Task: Create a due date automation trigger when advanced on, 2 days after a card is due add fields without custom field "Resume" set to a number lower or equal to 1 and lower or equal to 10 at 11:00 AM.
Action: Mouse moved to (876, 264)
Screenshot: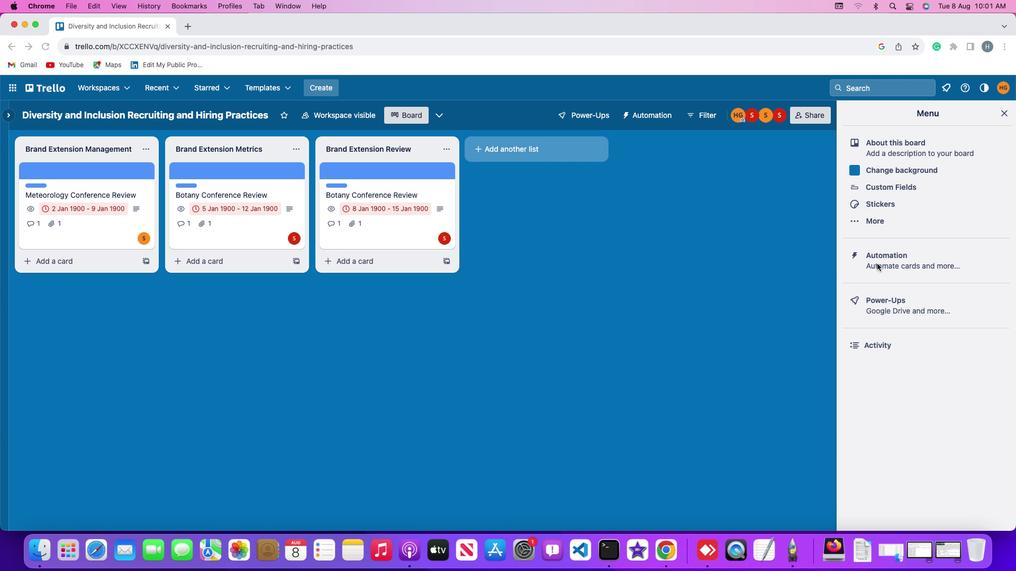 
Action: Mouse pressed left at (876, 264)
Screenshot: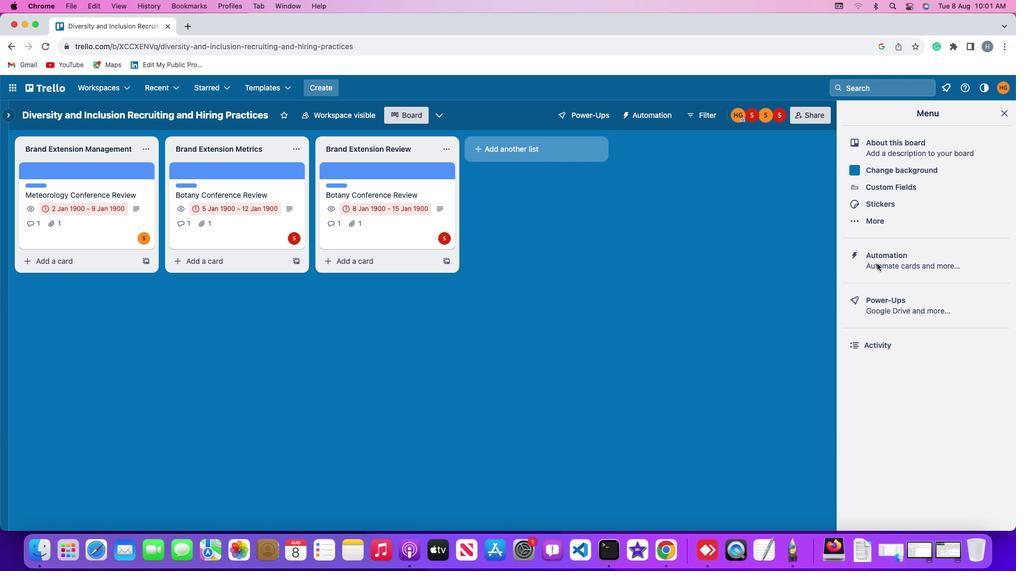 
Action: Mouse pressed left at (876, 264)
Screenshot: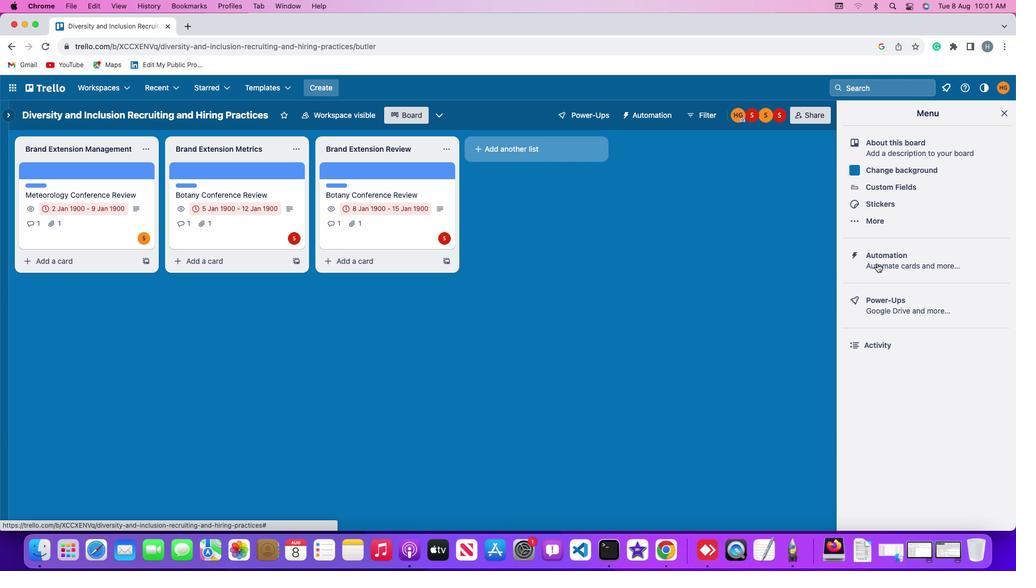 
Action: Mouse moved to (68, 250)
Screenshot: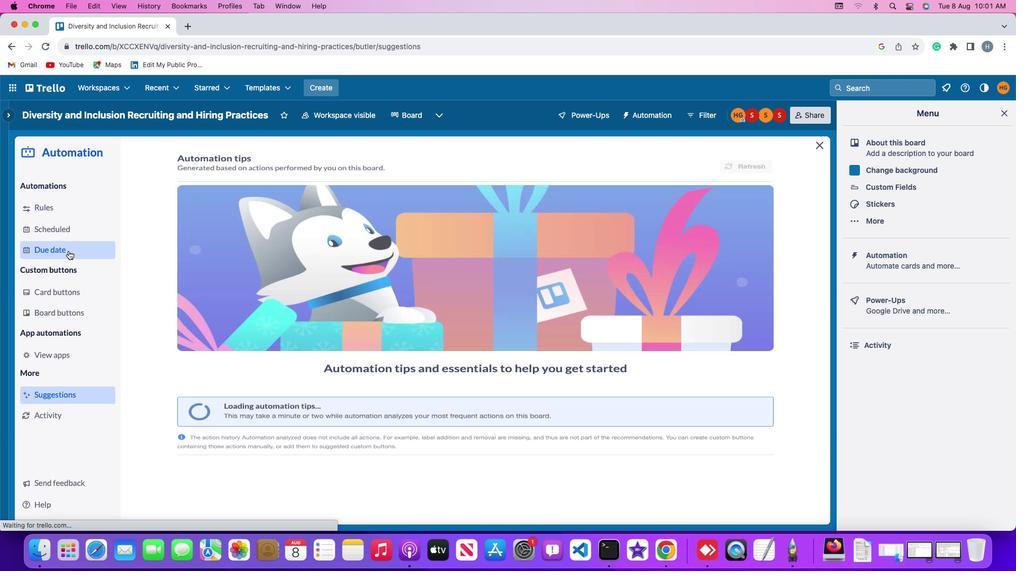 
Action: Mouse pressed left at (68, 250)
Screenshot: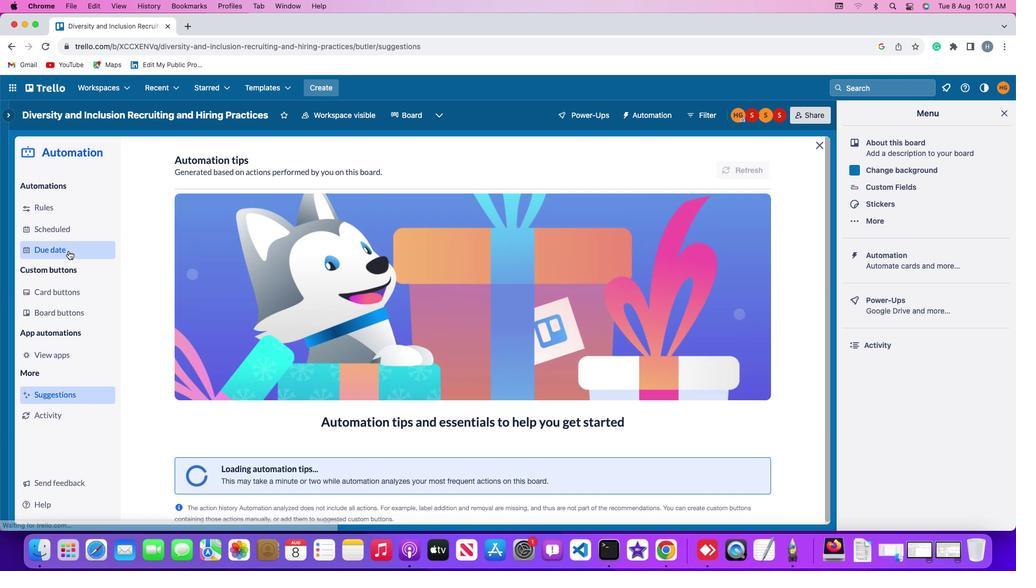 
Action: Mouse moved to (713, 159)
Screenshot: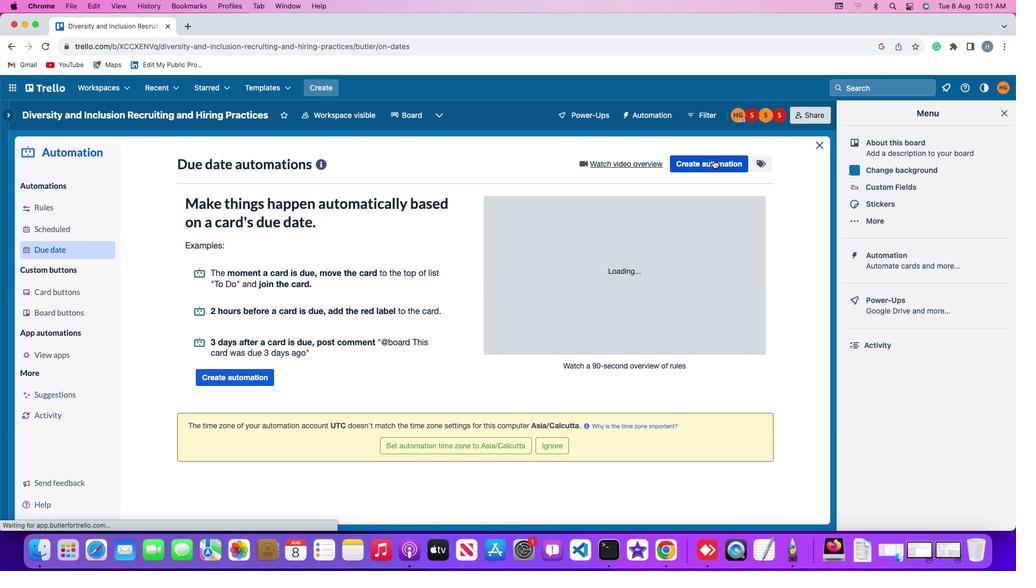 
Action: Mouse pressed left at (713, 159)
Screenshot: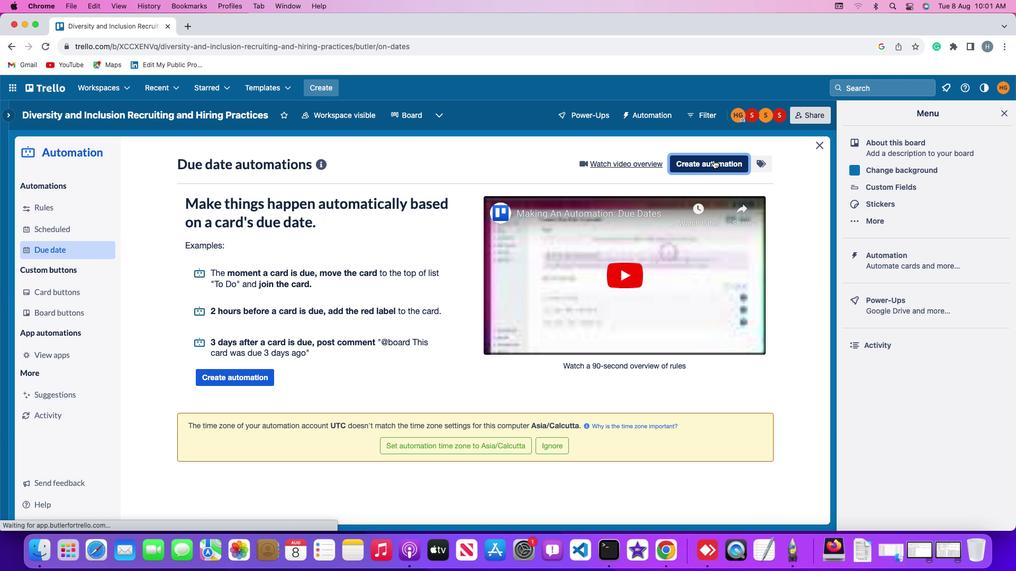 
Action: Mouse moved to (362, 263)
Screenshot: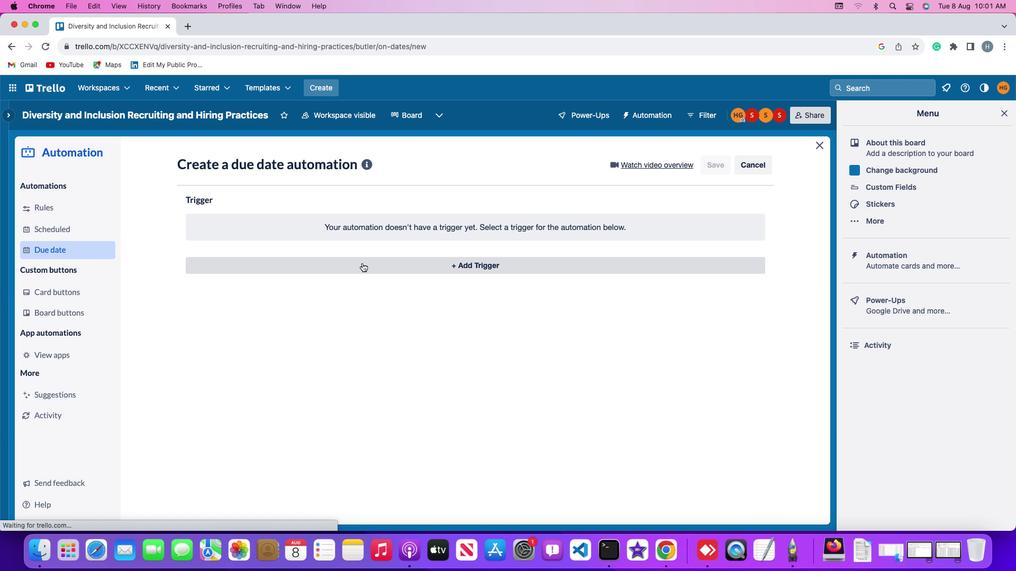 
Action: Mouse pressed left at (362, 263)
Screenshot: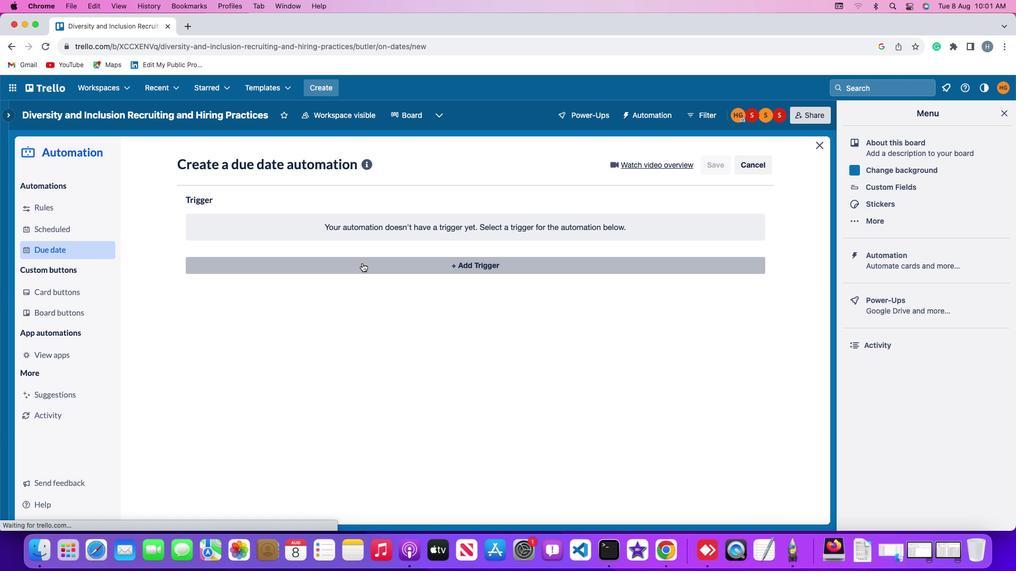 
Action: Mouse moved to (209, 423)
Screenshot: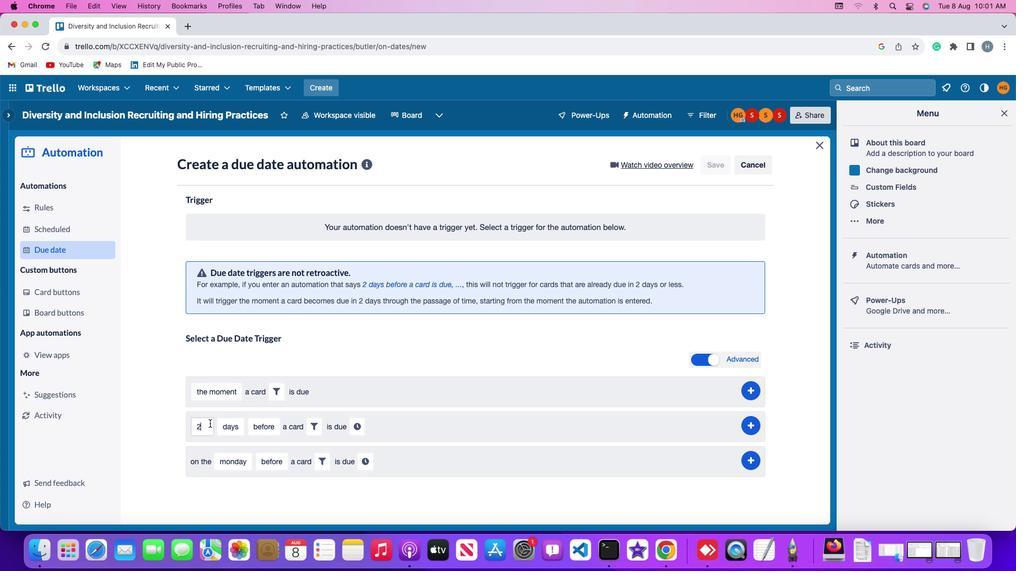 
Action: Mouse pressed left at (209, 423)
Screenshot: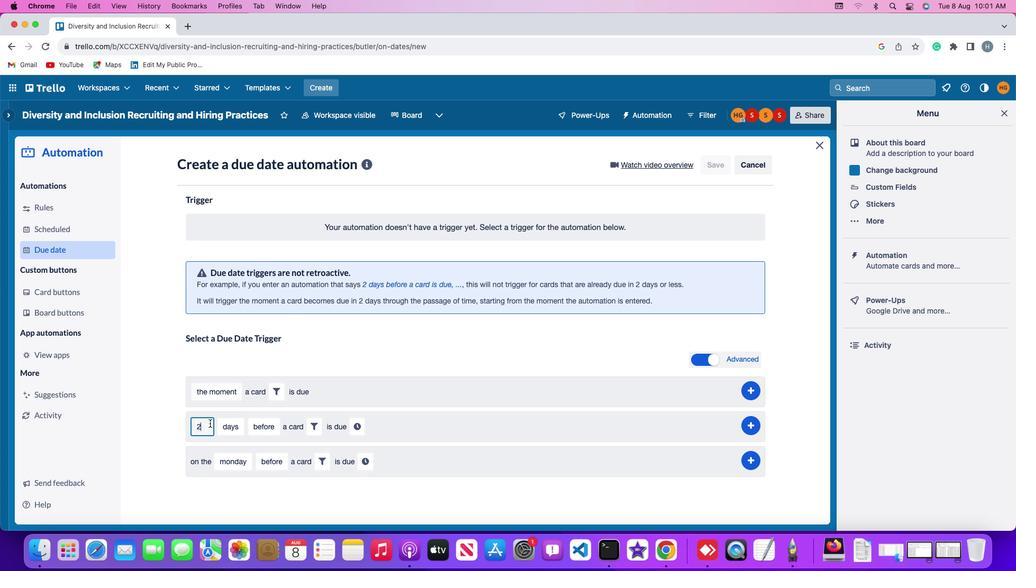 
Action: Key pressed Key.backspace'2'
Screenshot: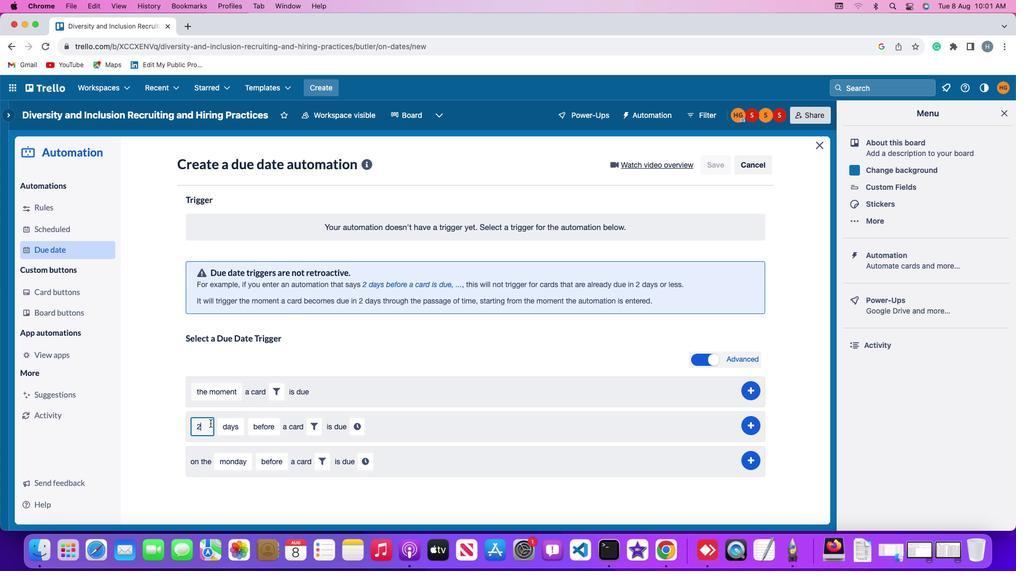 
Action: Mouse moved to (235, 424)
Screenshot: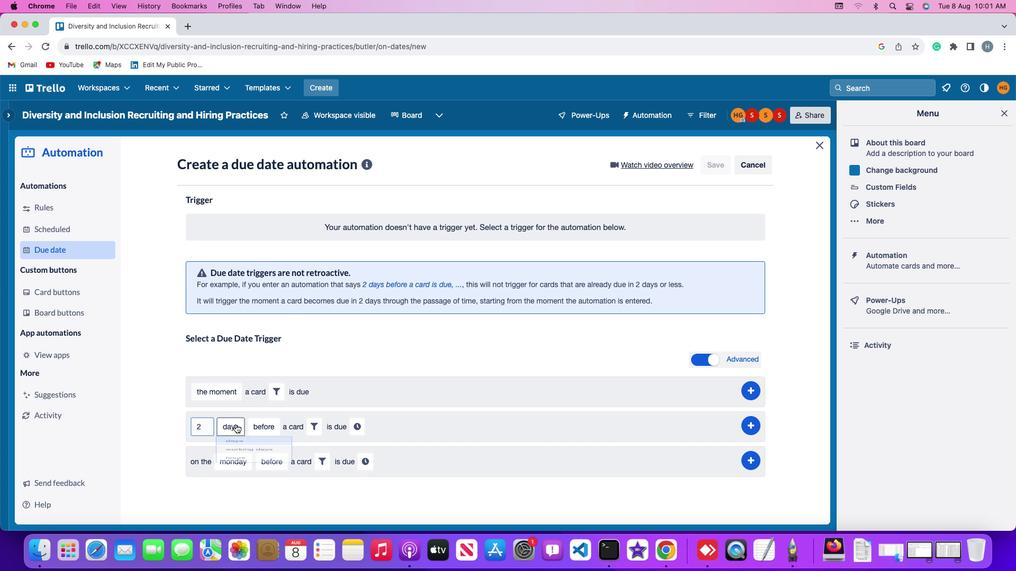 
Action: Mouse pressed left at (235, 424)
Screenshot: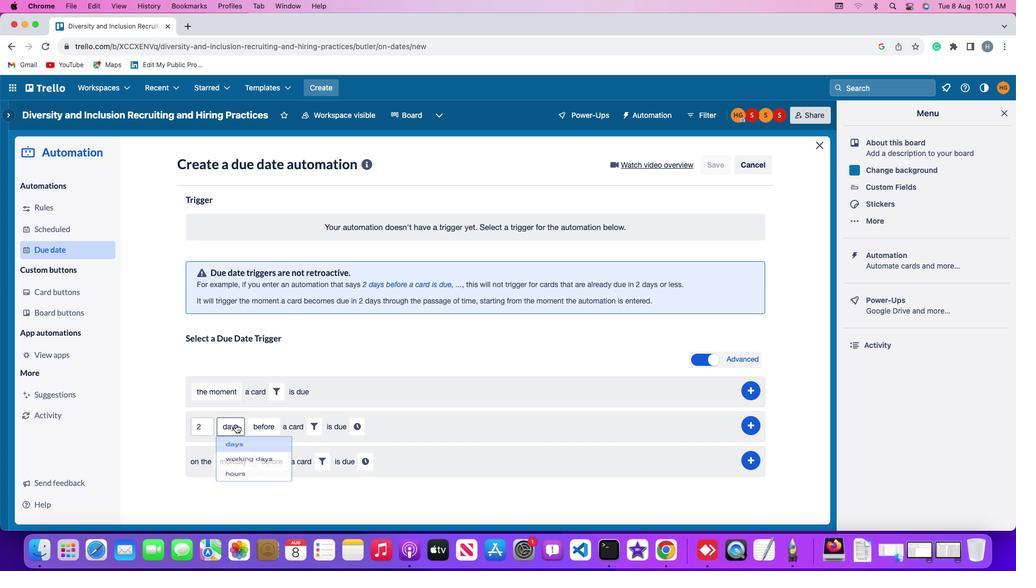 
Action: Mouse moved to (236, 447)
Screenshot: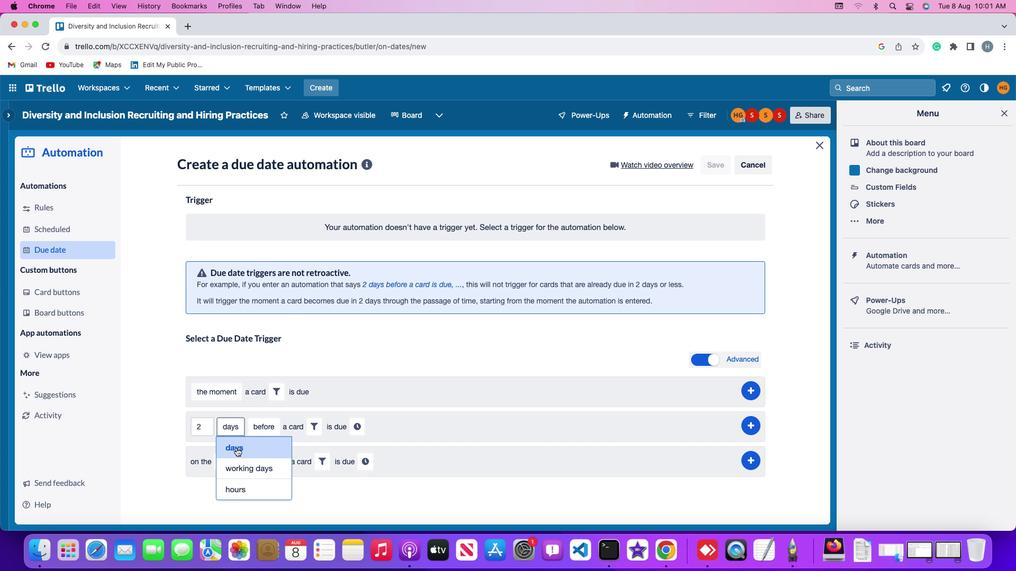 
Action: Mouse pressed left at (236, 447)
Screenshot: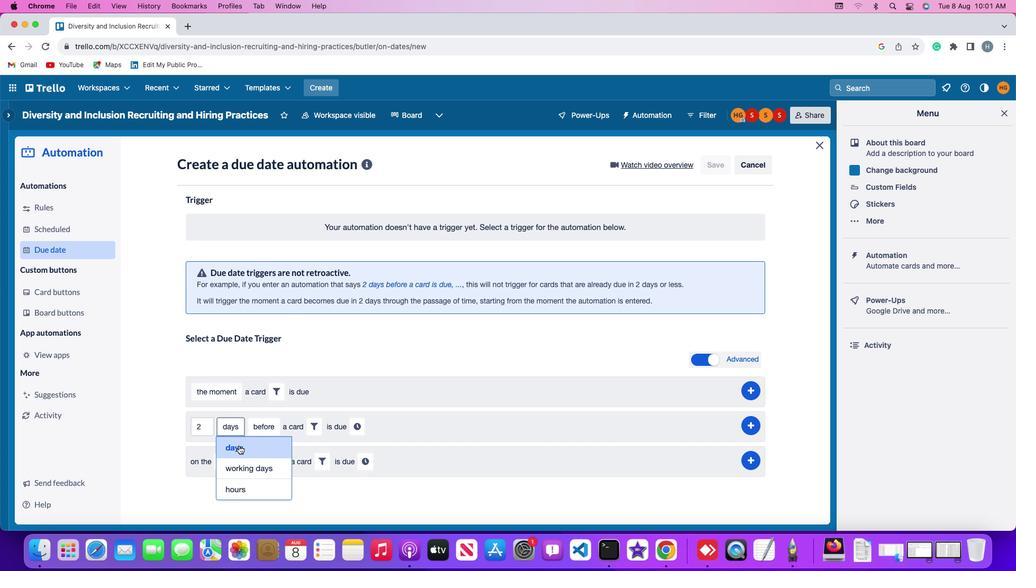
Action: Mouse moved to (261, 426)
Screenshot: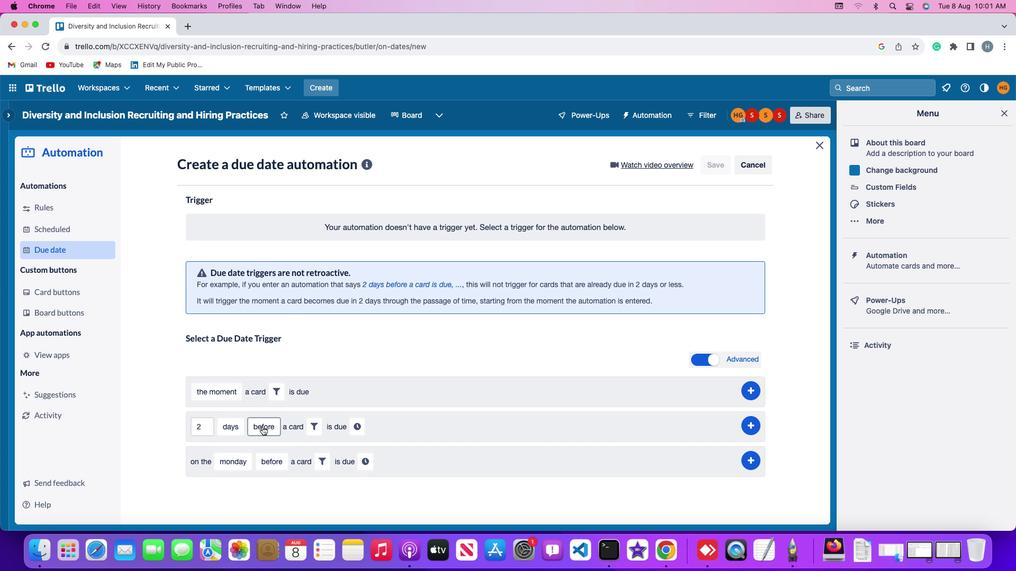 
Action: Mouse pressed left at (261, 426)
Screenshot: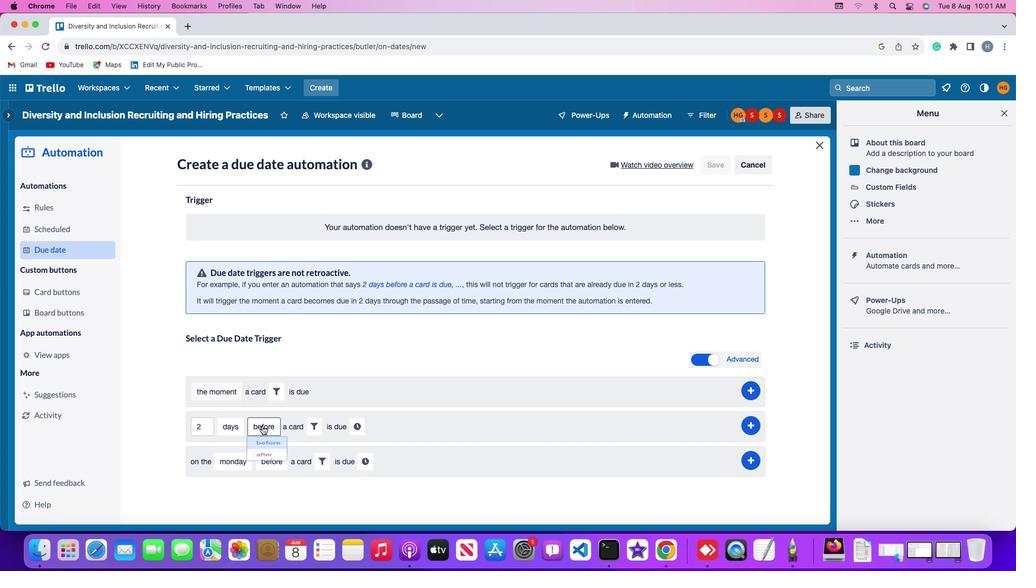 
Action: Mouse moved to (265, 468)
Screenshot: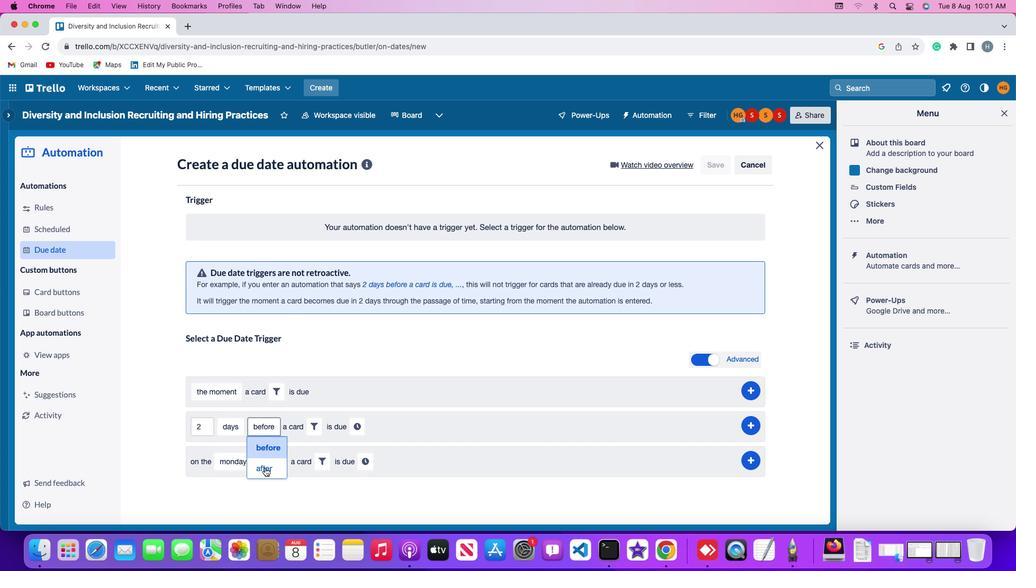 
Action: Mouse pressed left at (265, 468)
Screenshot: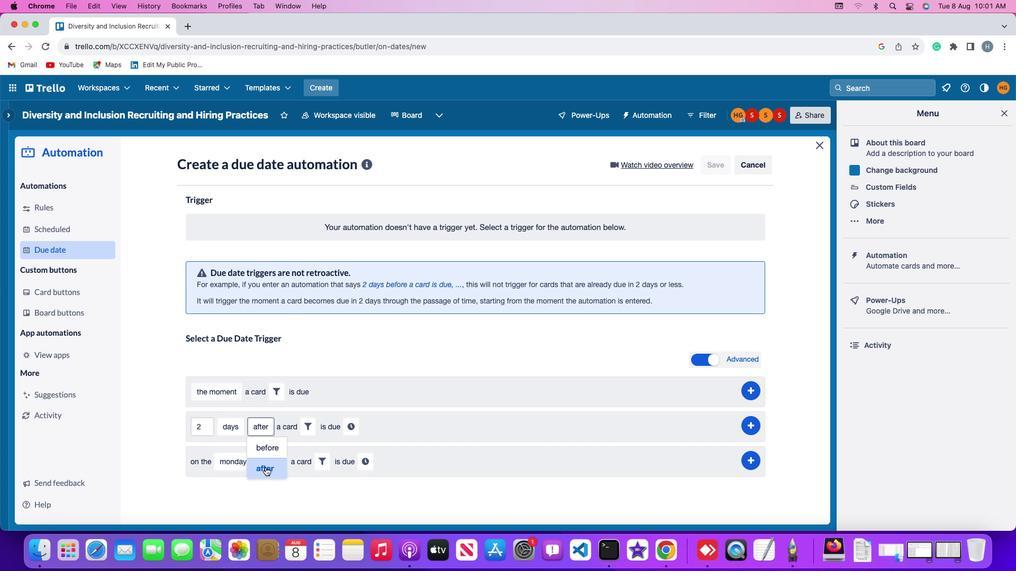
Action: Mouse moved to (306, 426)
Screenshot: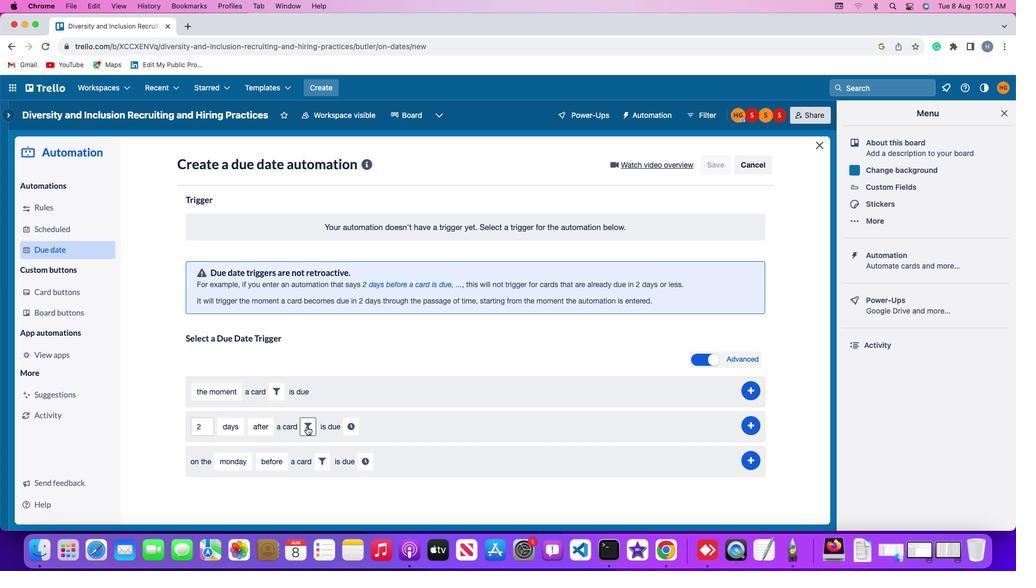 
Action: Mouse pressed left at (306, 426)
Screenshot: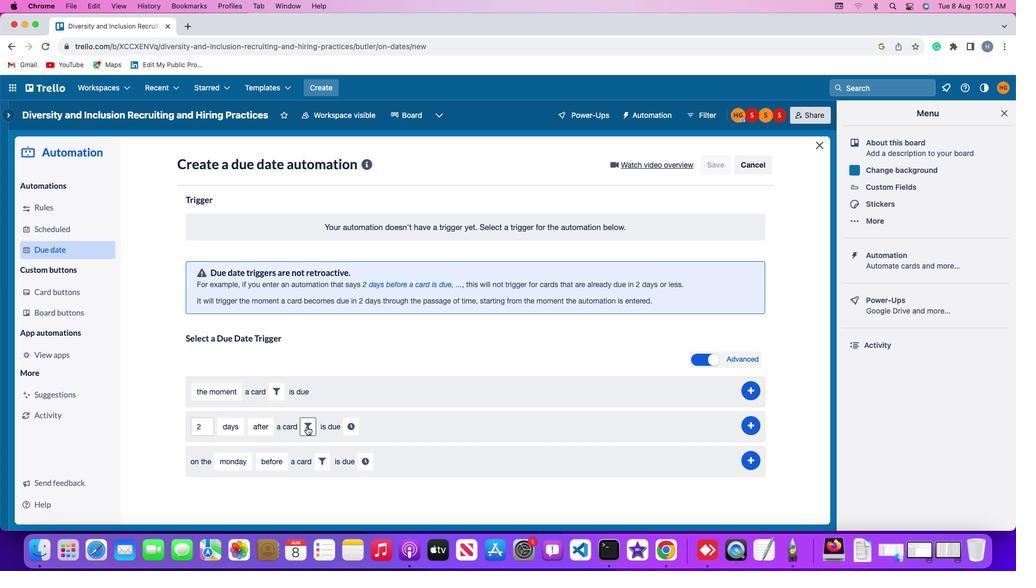 
Action: Mouse moved to (476, 456)
Screenshot: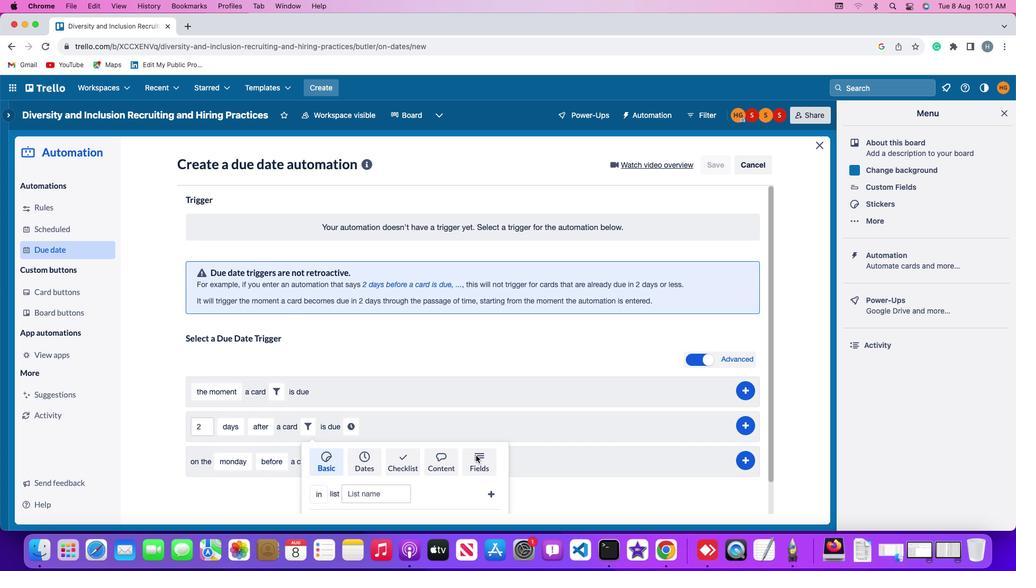 
Action: Mouse pressed left at (476, 456)
Screenshot: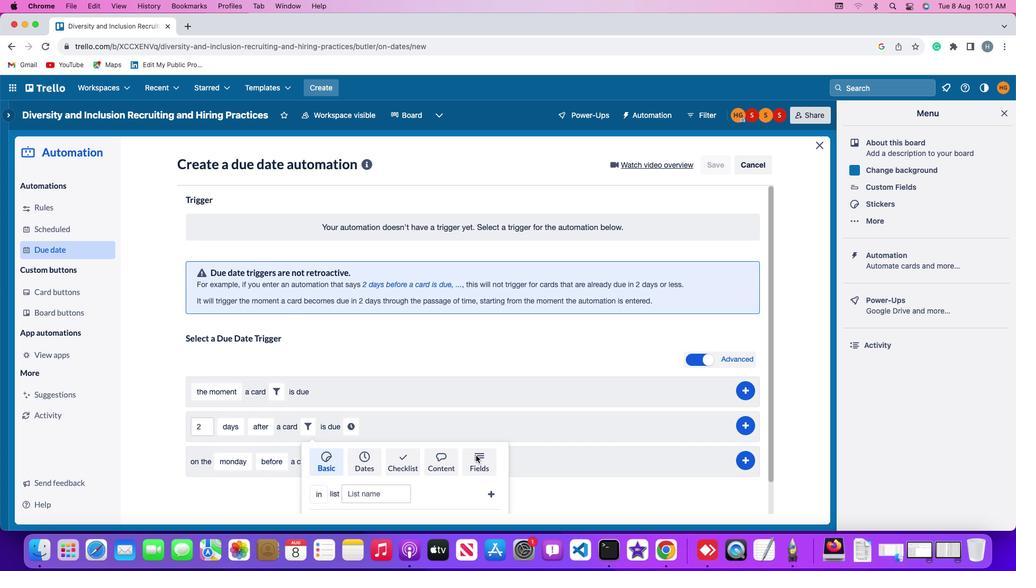 
Action: Mouse moved to (295, 485)
Screenshot: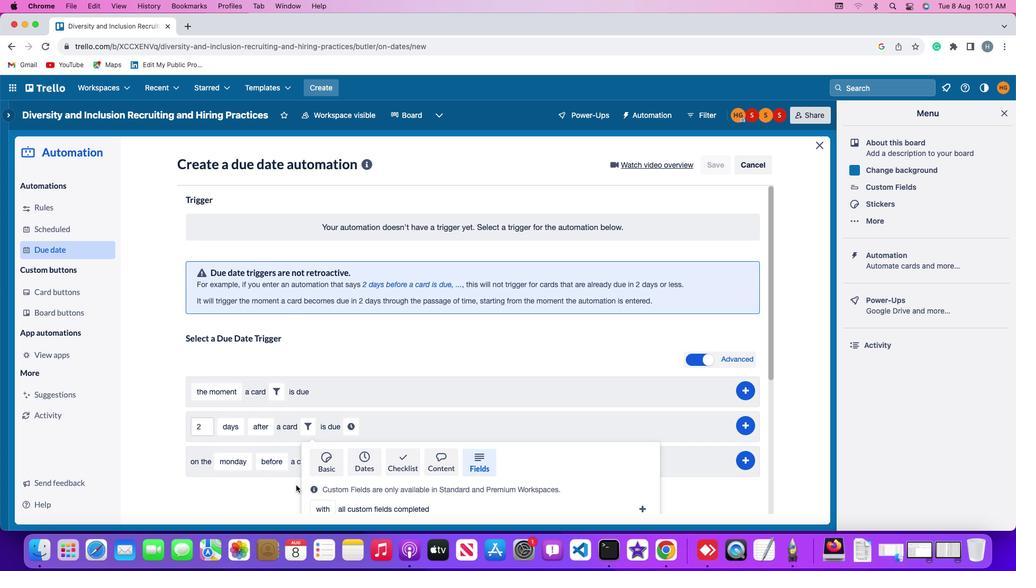 
Action: Mouse scrolled (295, 485) with delta (0, 0)
Screenshot: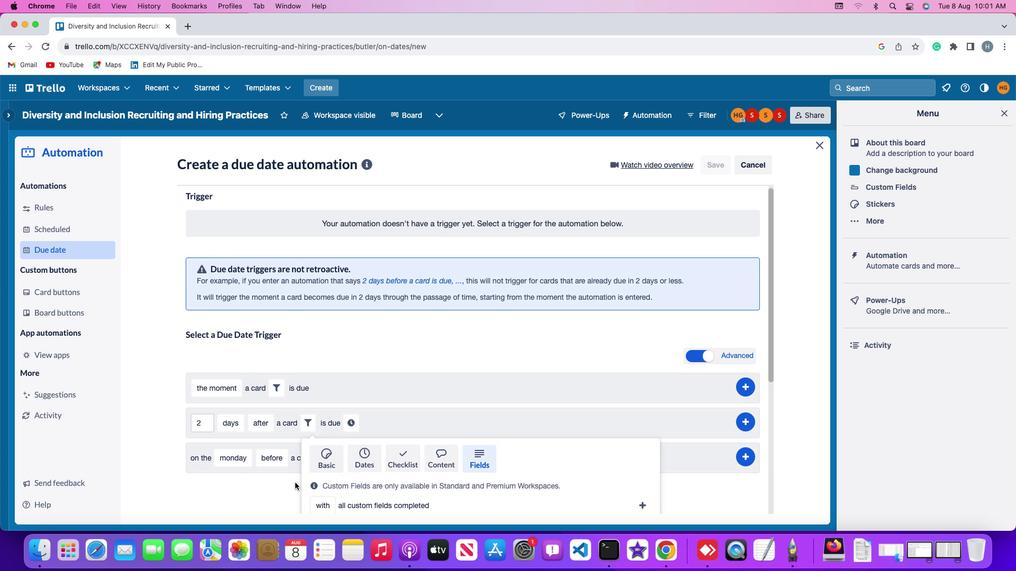 
Action: Mouse scrolled (295, 485) with delta (0, 0)
Screenshot: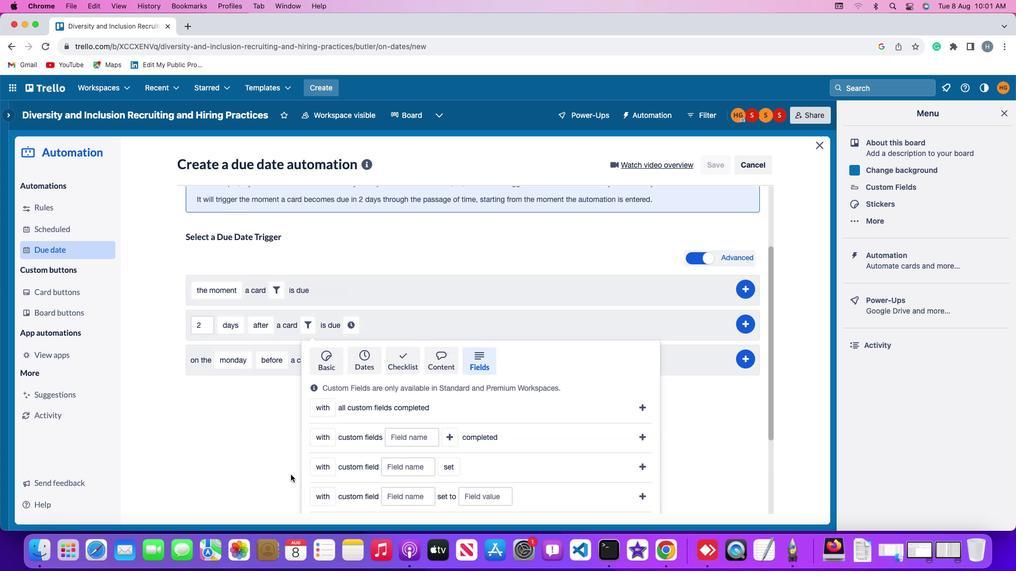 
Action: Mouse scrolled (295, 485) with delta (0, -1)
Screenshot: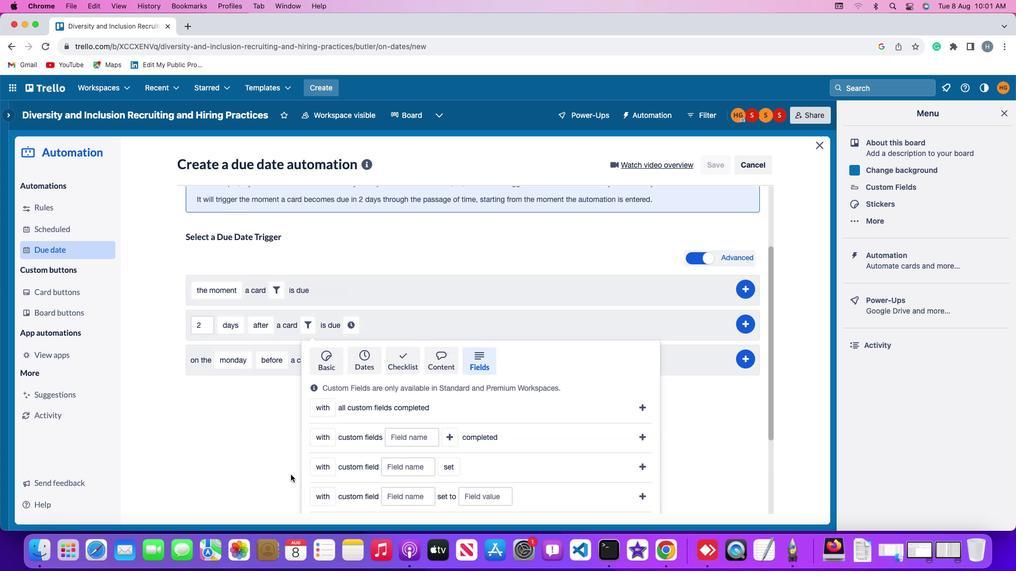 
Action: Mouse scrolled (295, 485) with delta (0, -2)
Screenshot: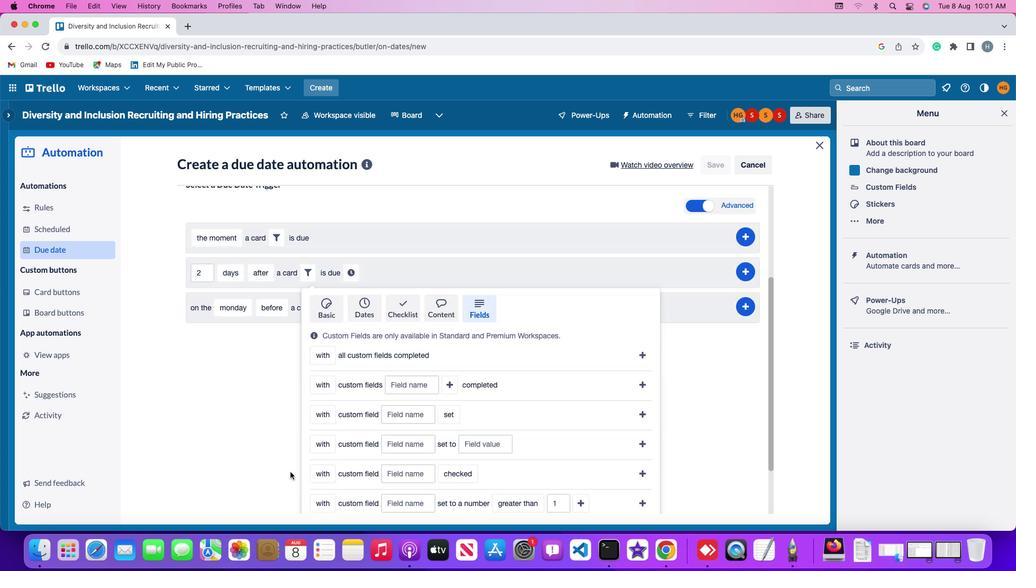 
Action: Mouse moved to (294, 482)
Screenshot: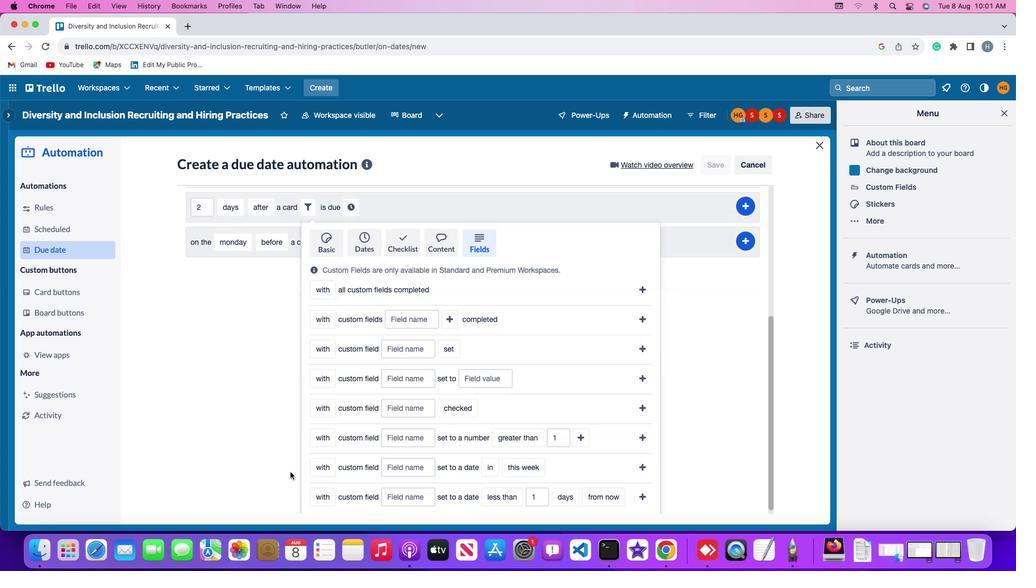 
Action: Mouse scrolled (294, 482) with delta (0, -3)
Screenshot: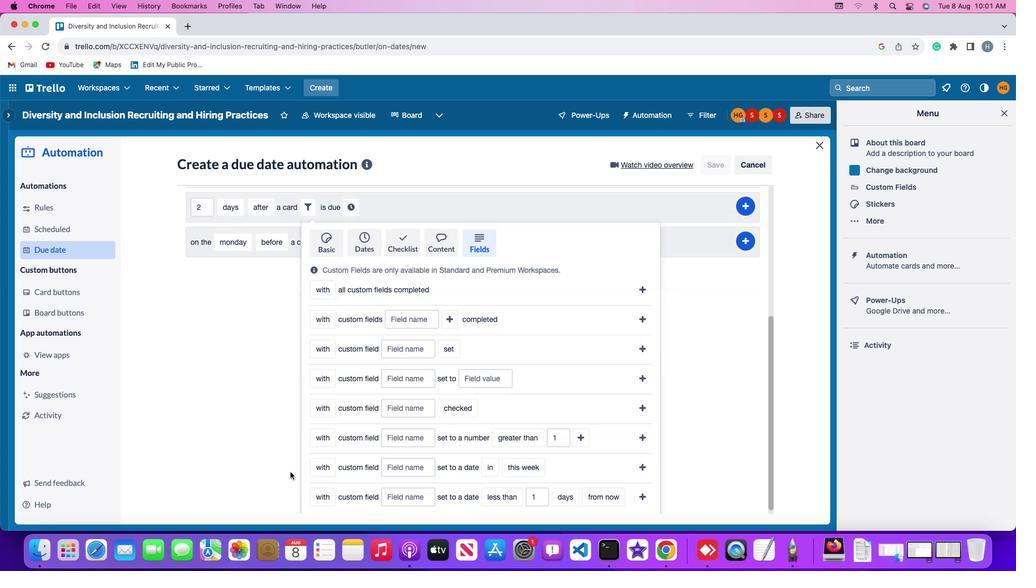 
Action: Mouse moved to (317, 436)
Screenshot: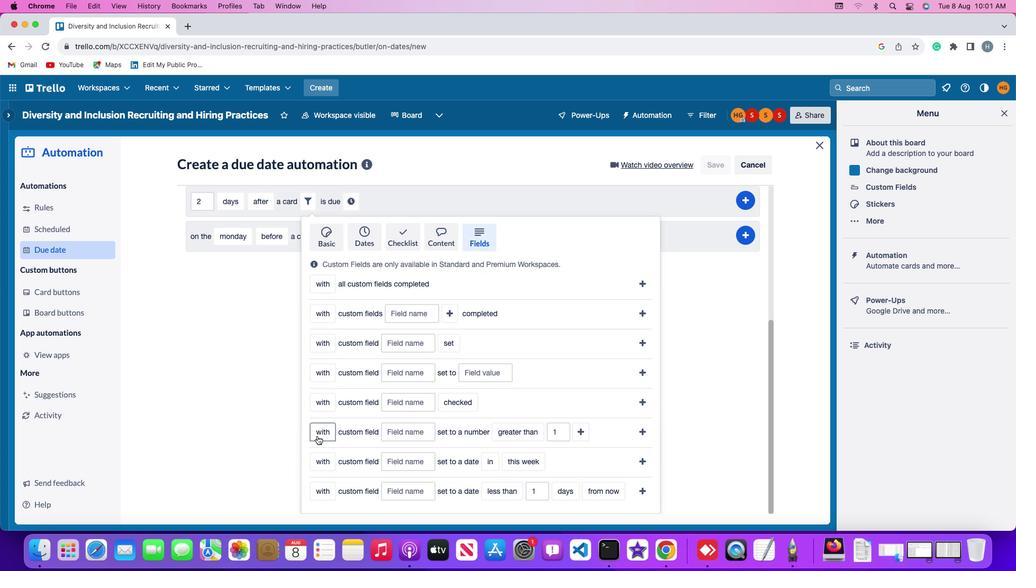 
Action: Mouse pressed left at (317, 436)
Screenshot: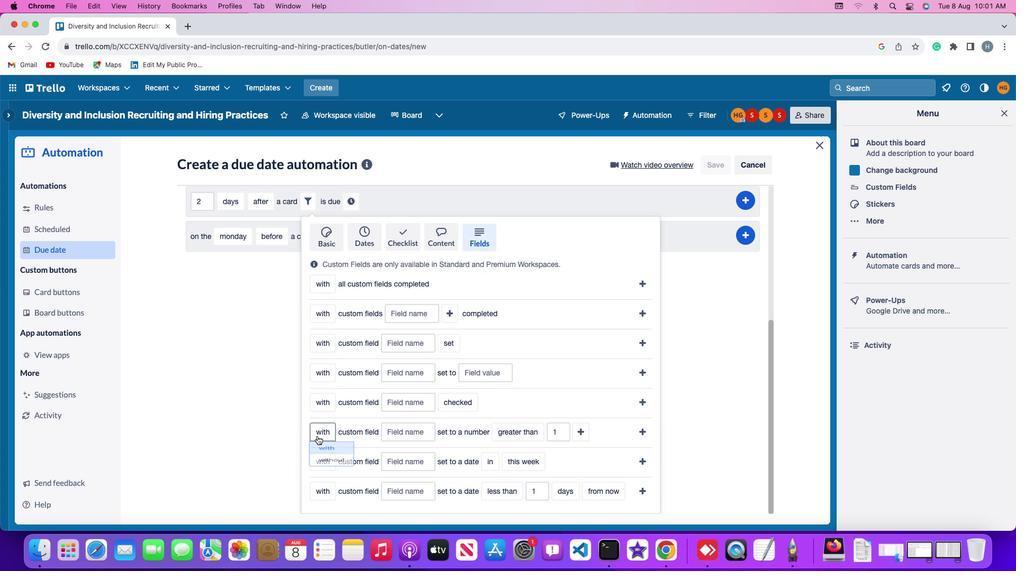 
Action: Mouse moved to (316, 474)
Screenshot: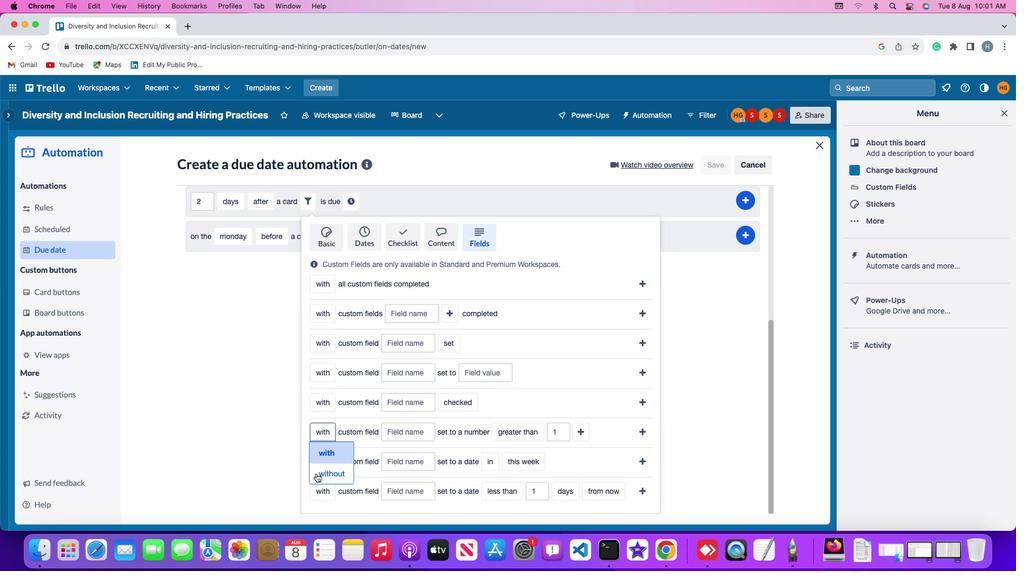 
Action: Mouse pressed left at (316, 474)
Screenshot: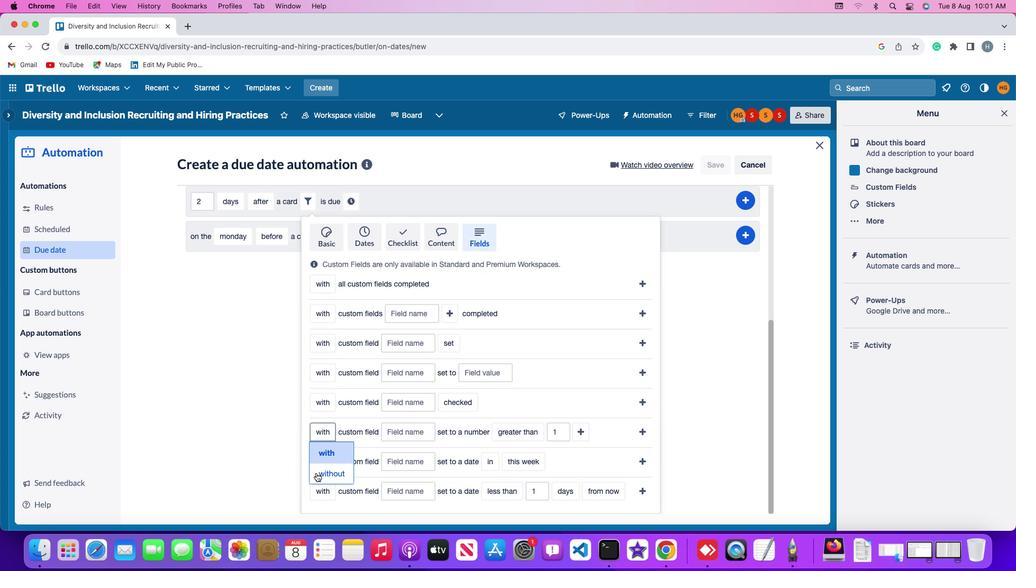 
Action: Mouse moved to (436, 431)
Screenshot: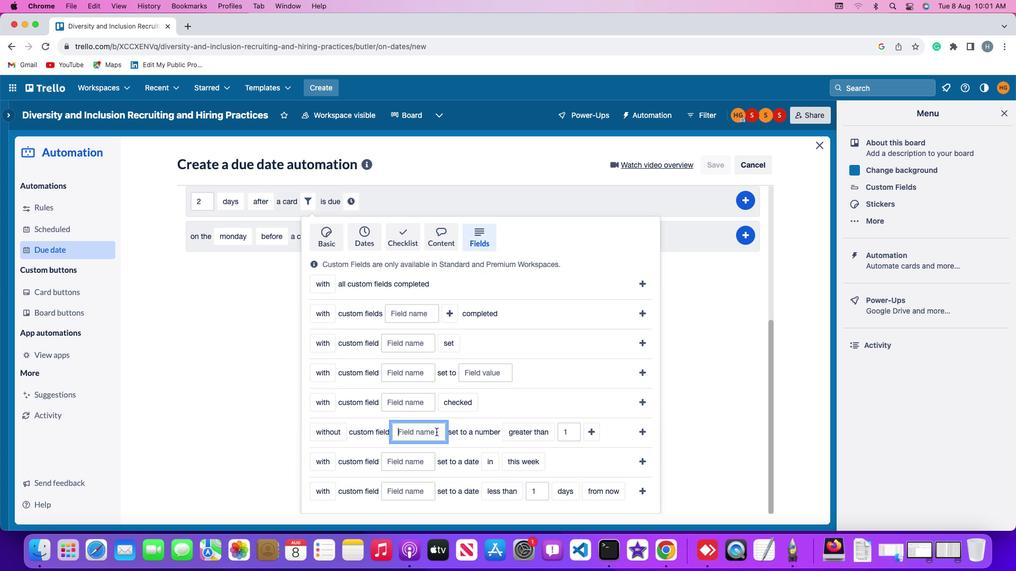 
Action: Mouse pressed left at (436, 431)
Screenshot: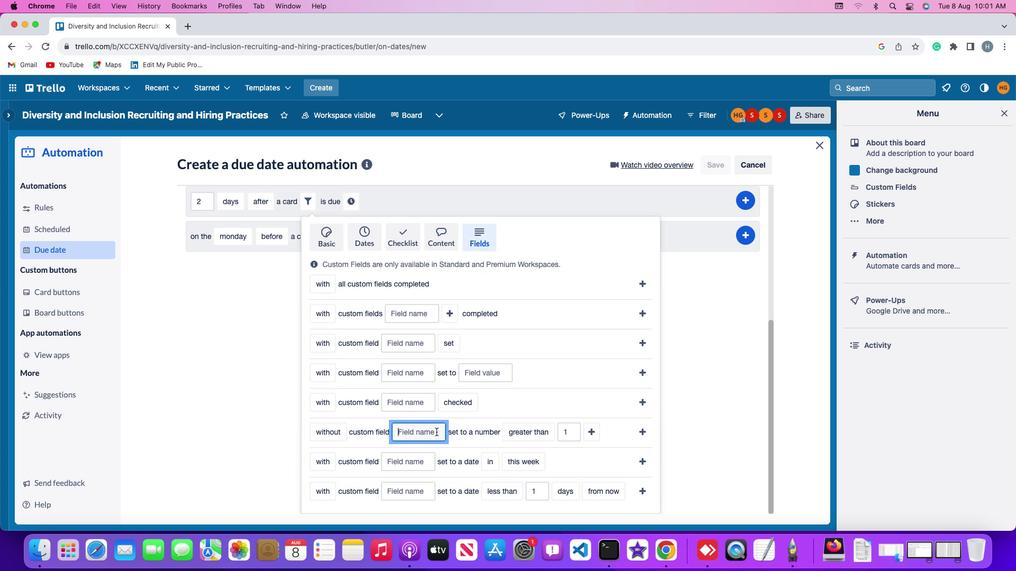 
Action: Key pressed Key.shift'R''e''s''u''m''e'
Screenshot: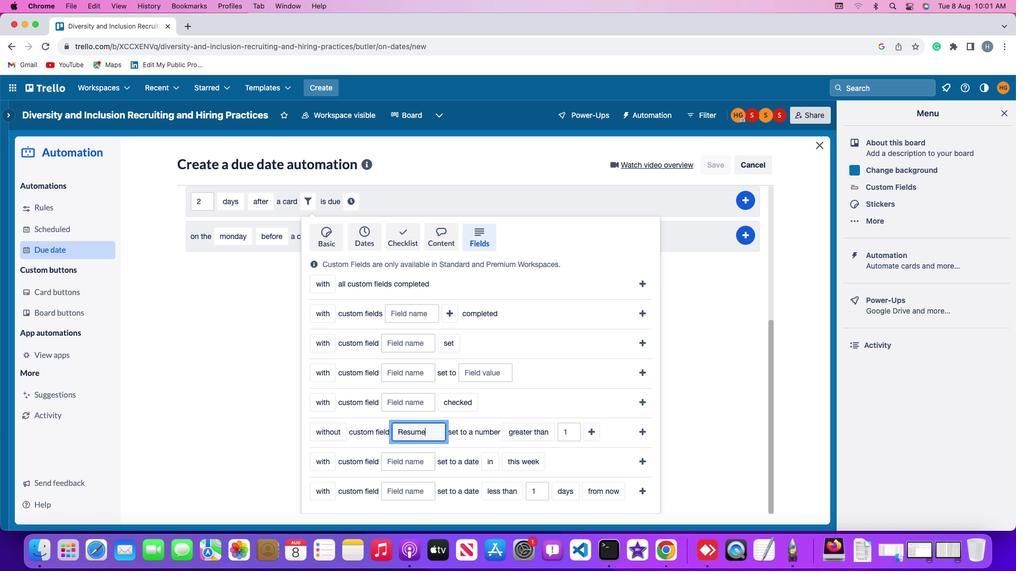 
Action: Mouse moved to (544, 434)
Screenshot: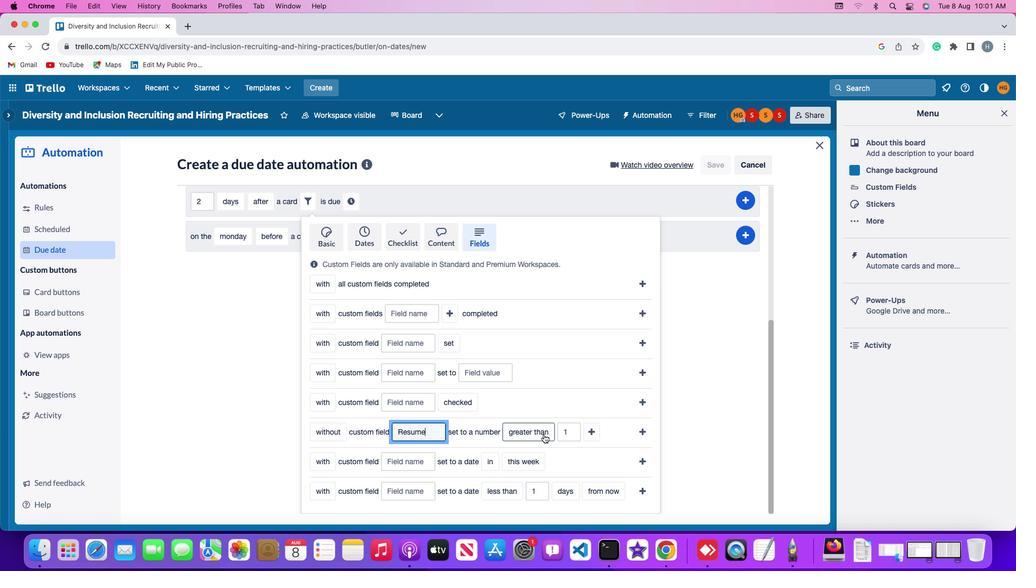 
Action: Mouse pressed left at (544, 434)
Screenshot: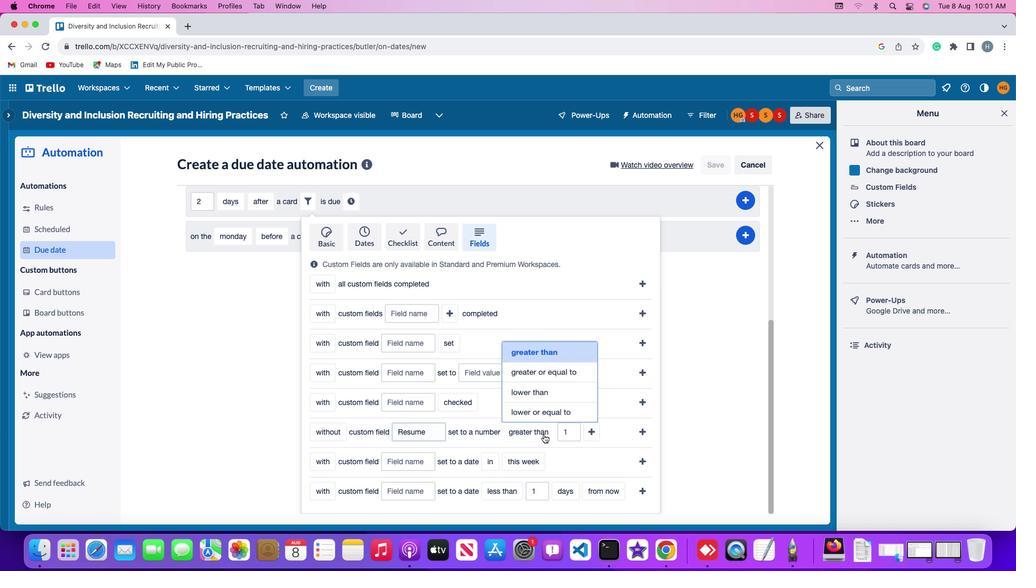 
Action: Mouse moved to (545, 410)
Screenshot: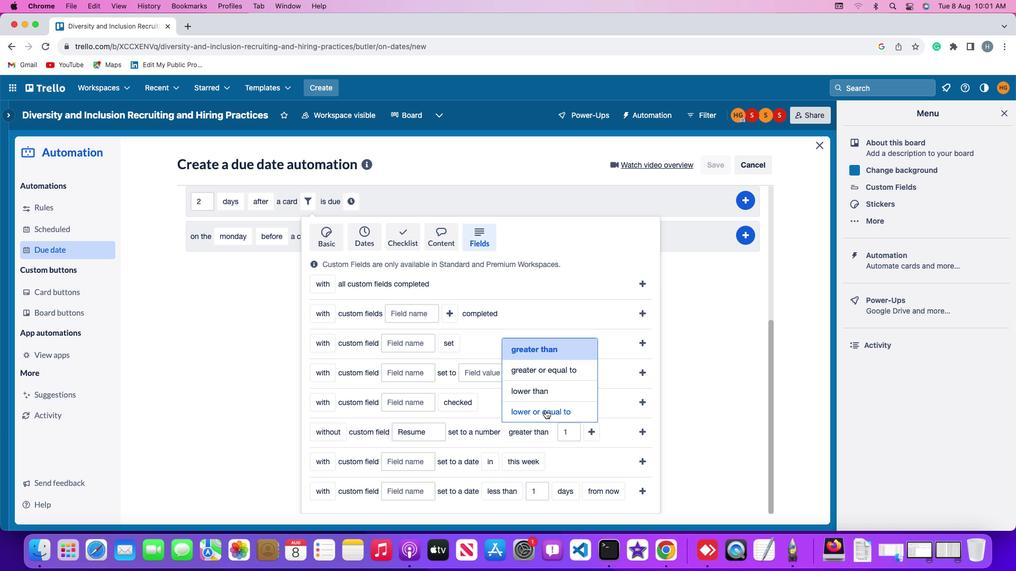
Action: Mouse pressed left at (545, 410)
Screenshot: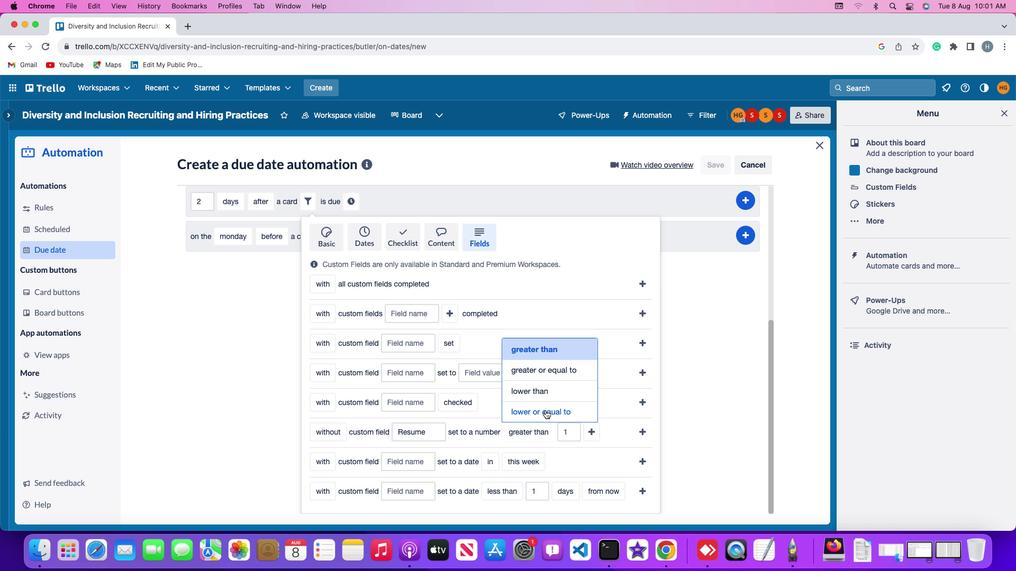 
Action: Mouse moved to (581, 431)
Screenshot: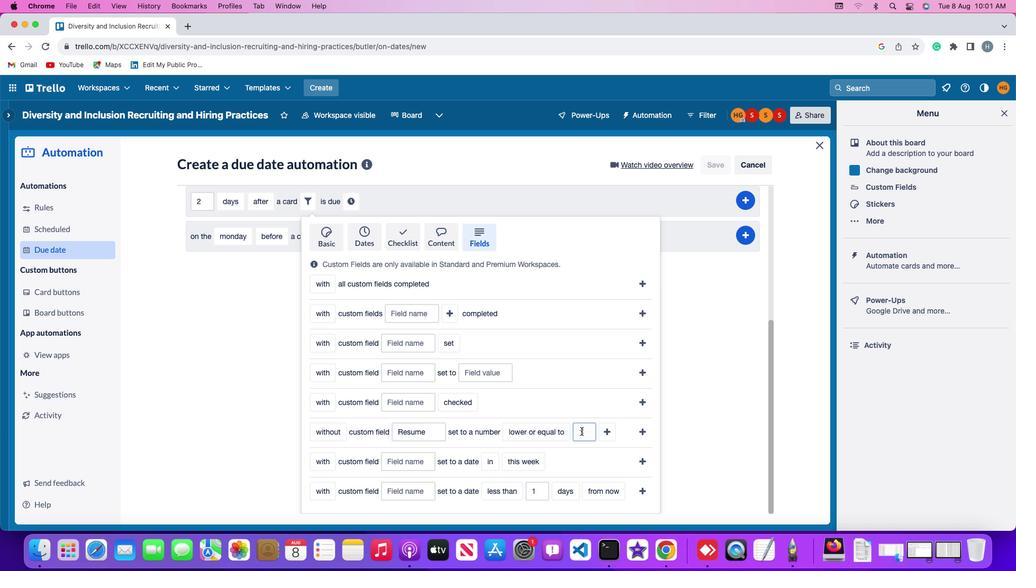 
Action: Mouse pressed left at (581, 431)
Screenshot: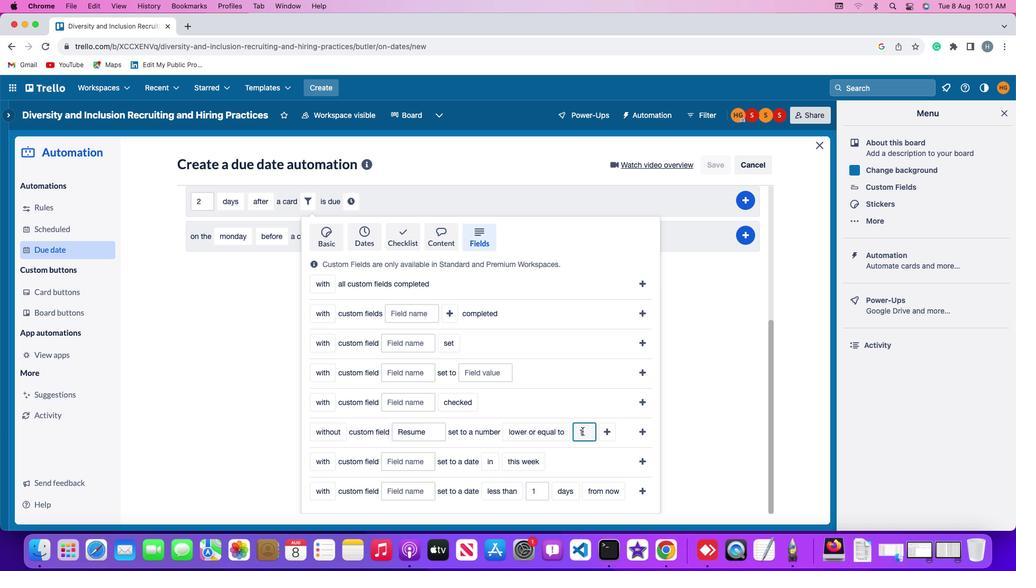 
Action: Mouse moved to (586, 431)
Screenshot: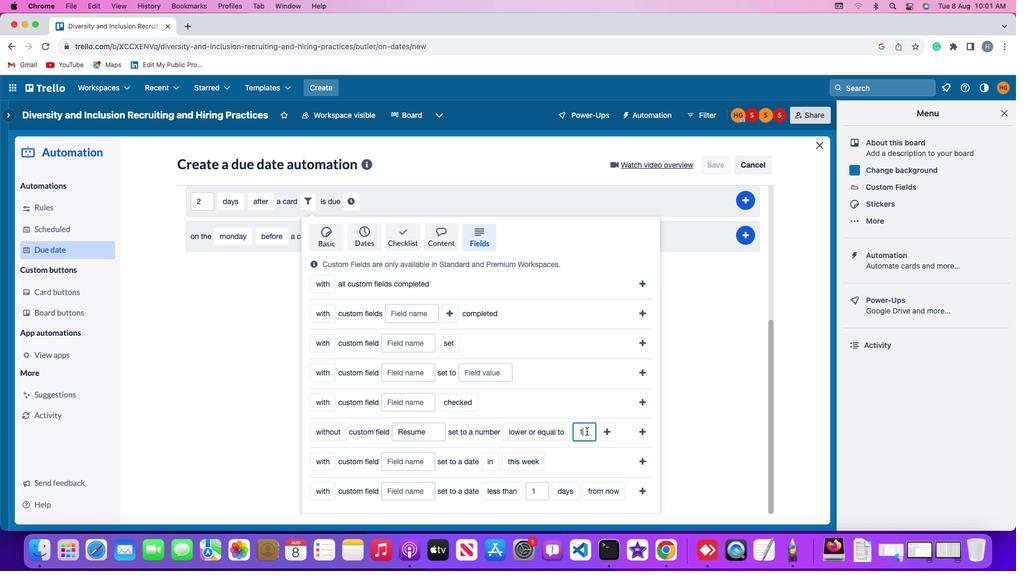 
Action: Key pressed Key.backspace
Screenshot: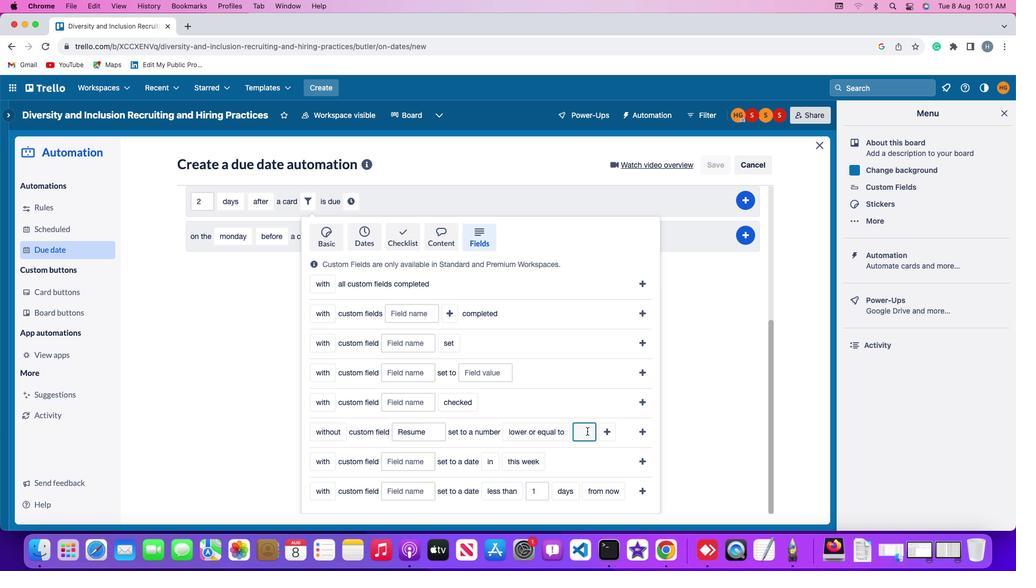 
Action: Mouse moved to (587, 431)
Screenshot: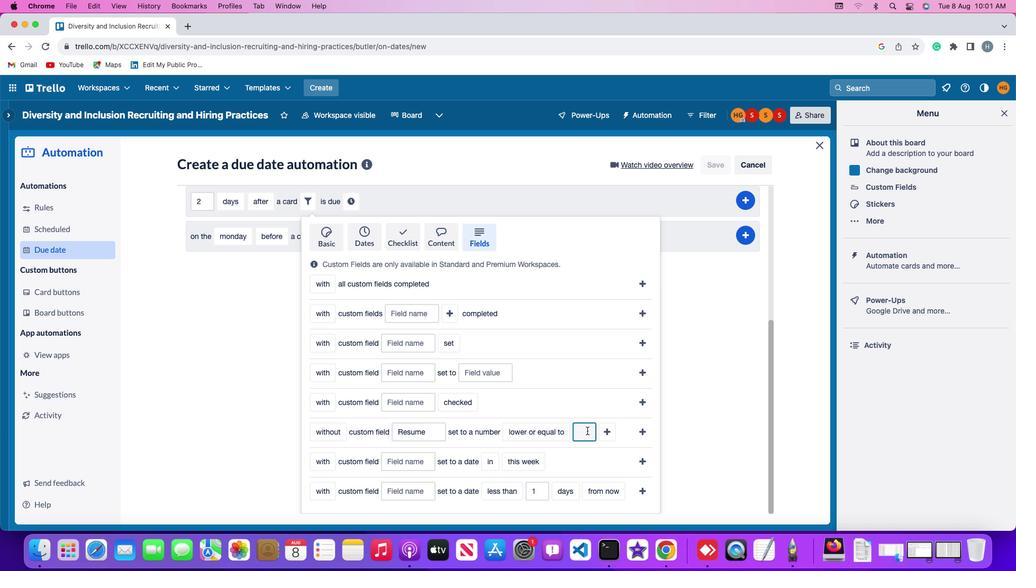 
Action: Key pressed '1'
Screenshot: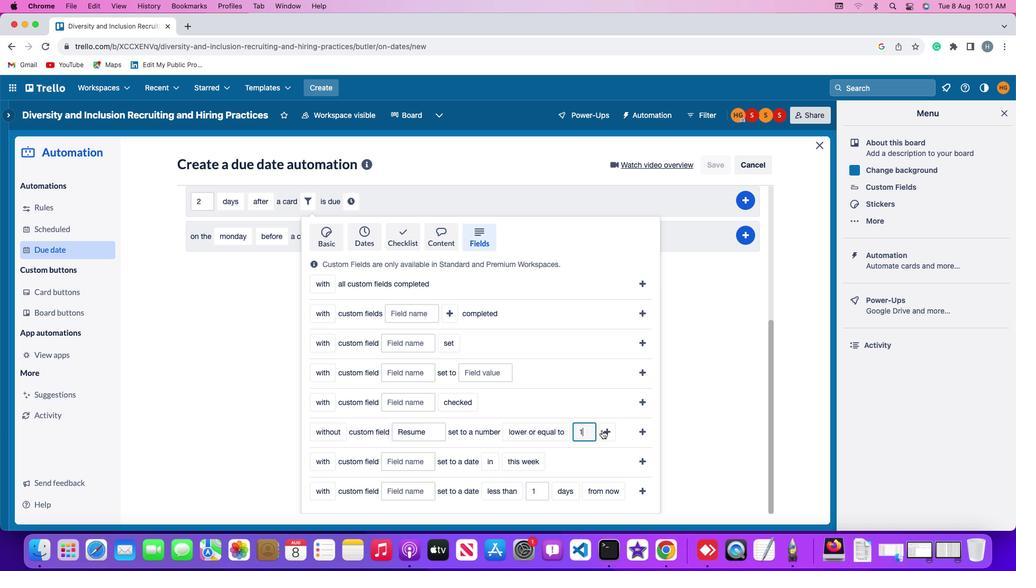 
Action: Mouse moved to (606, 430)
Screenshot: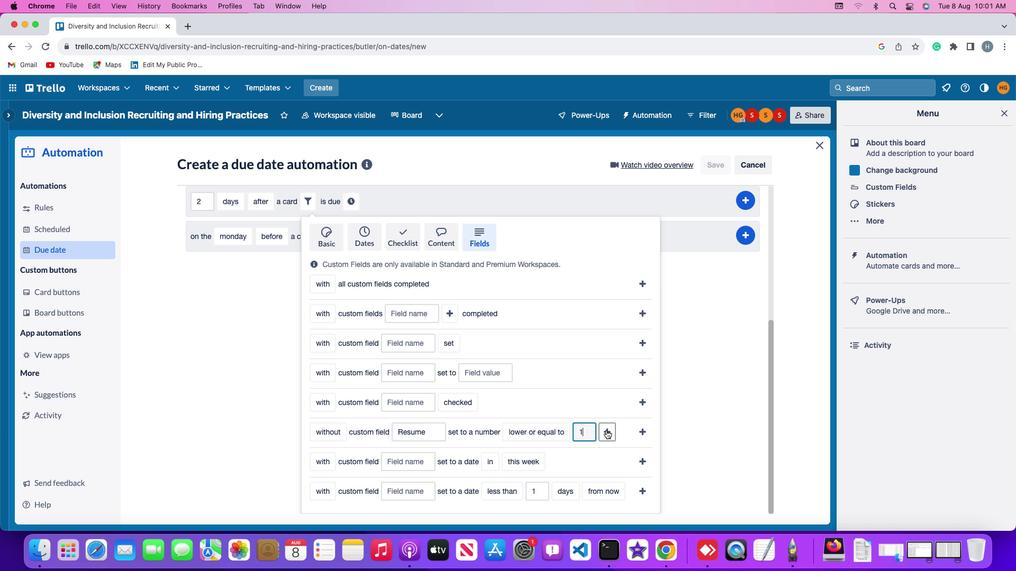 
Action: Mouse pressed left at (606, 430)
Screenshot: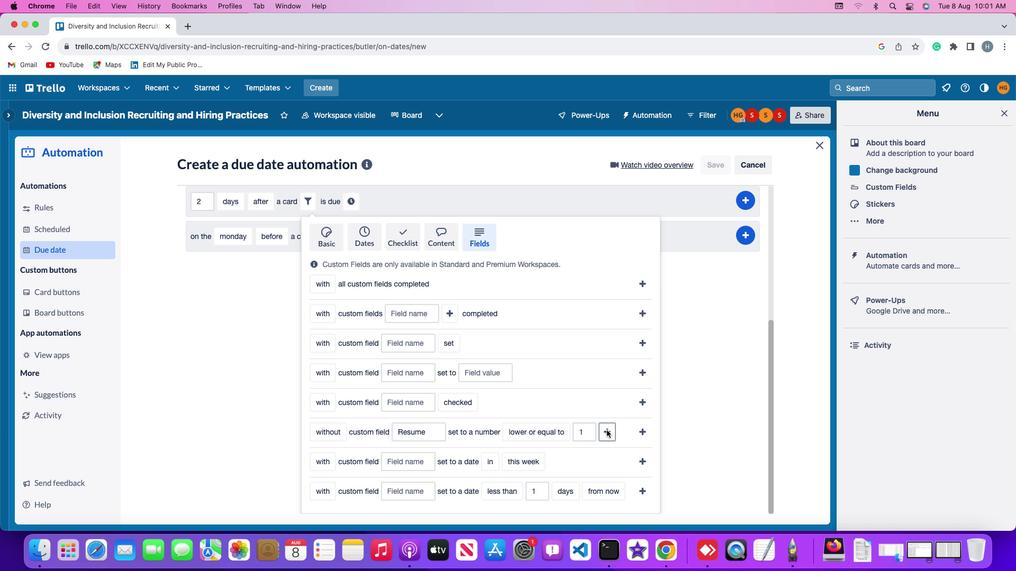 
Action: Mouse moved to (642, 436)
Screenshot: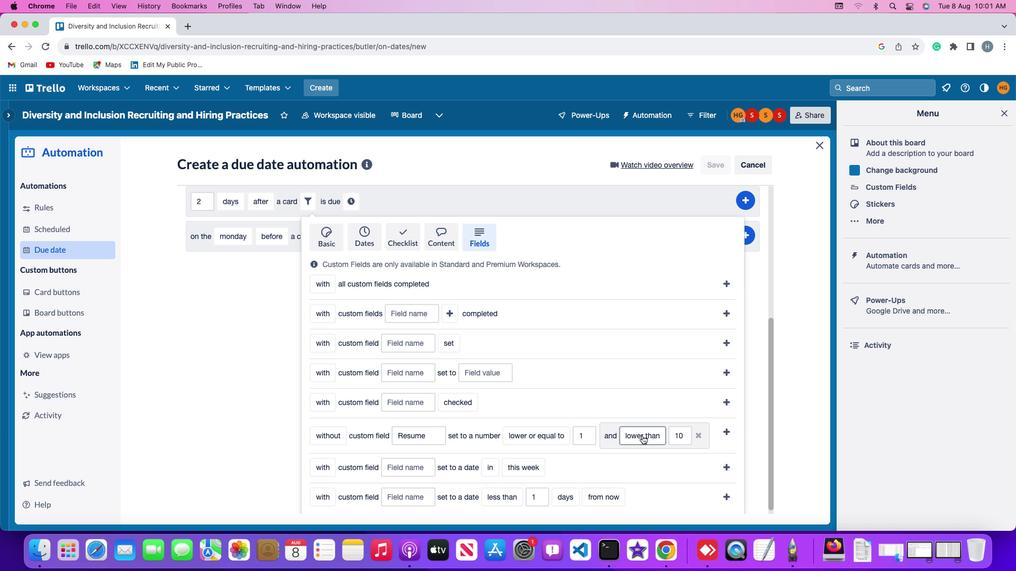 
Action: Mouse pressed left at (642, 436)
Screenshot: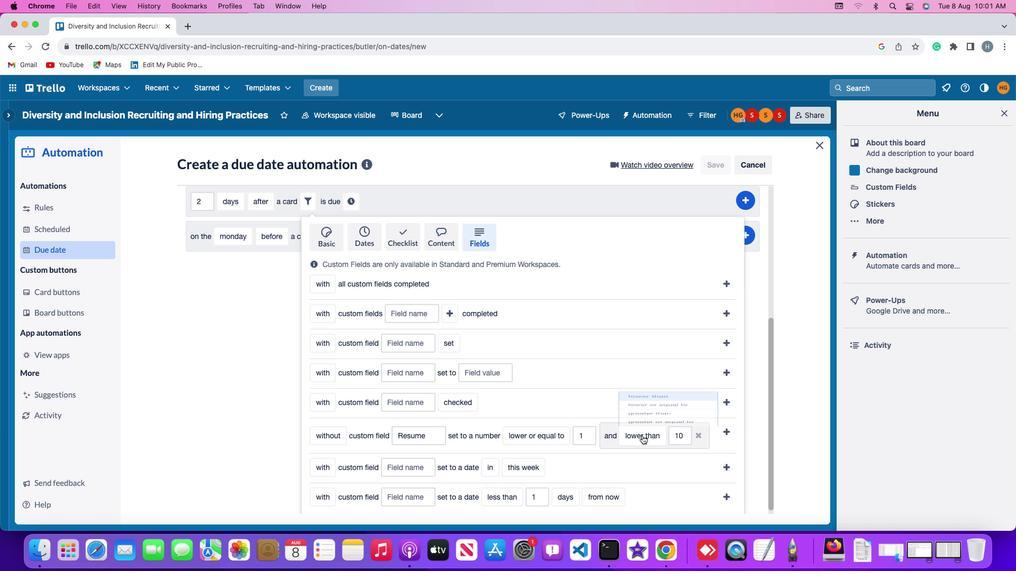 
Action: Mouse moved to (667, 368)
Screenshot: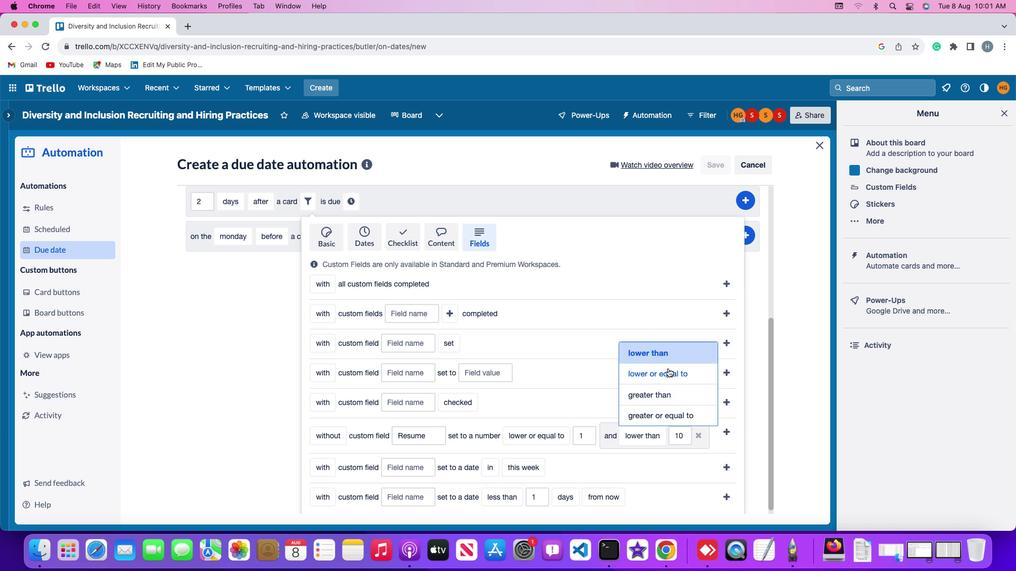 
Action: Mouse pressed left at (667, 368)
Screenshot: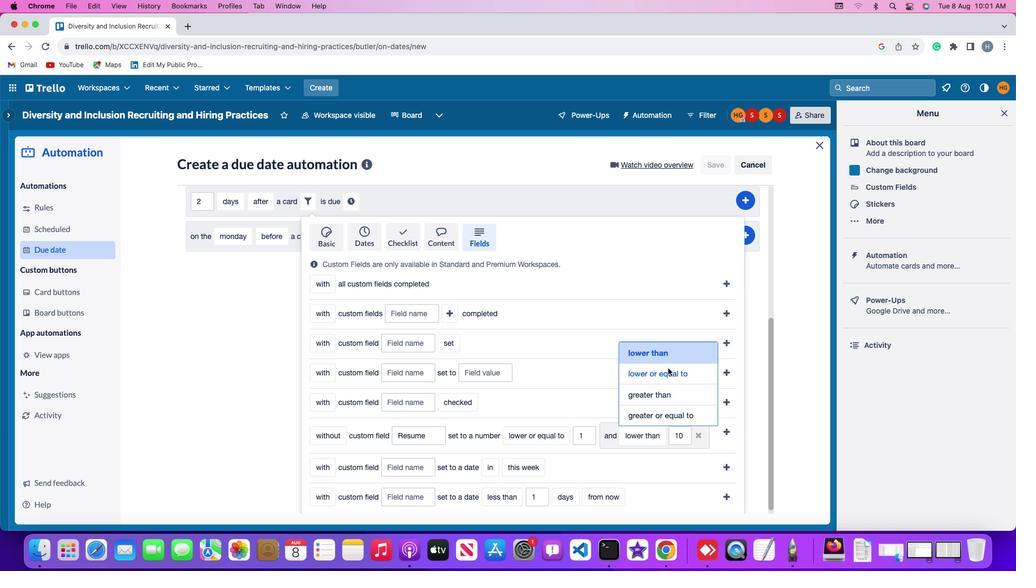 
Action: Mouse moved to (418, 451)
Screenshot: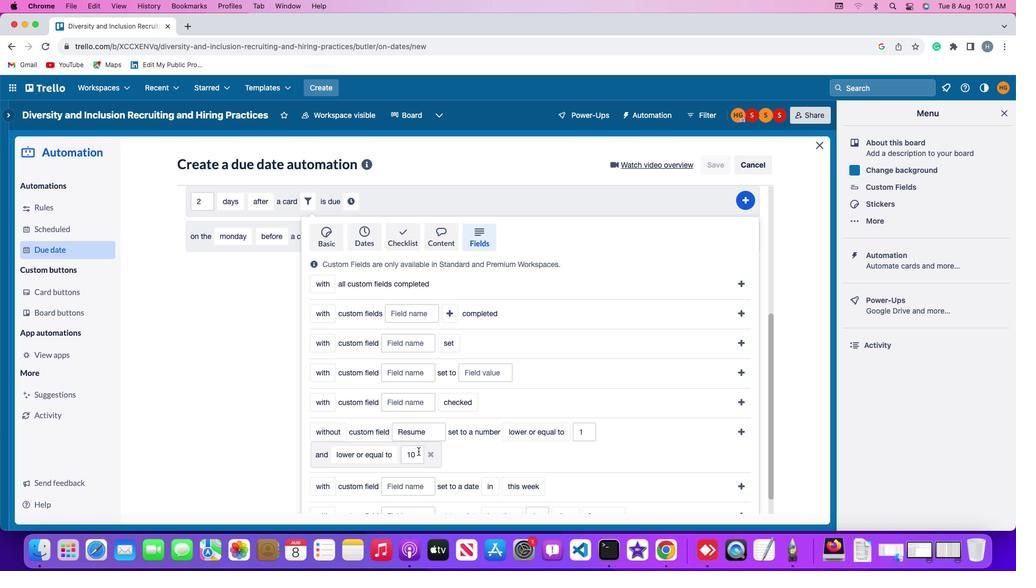 
Action: Mouse pressed left at (418, 451)
Screenshot: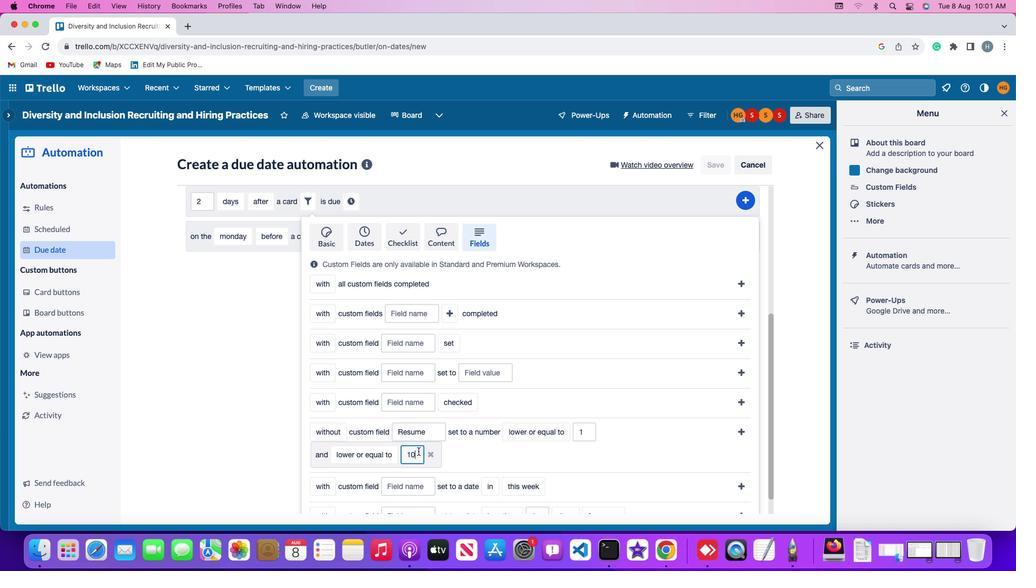 
Action: Key pressed Key.backspaceKey.backspace'1''0'
Screenshot: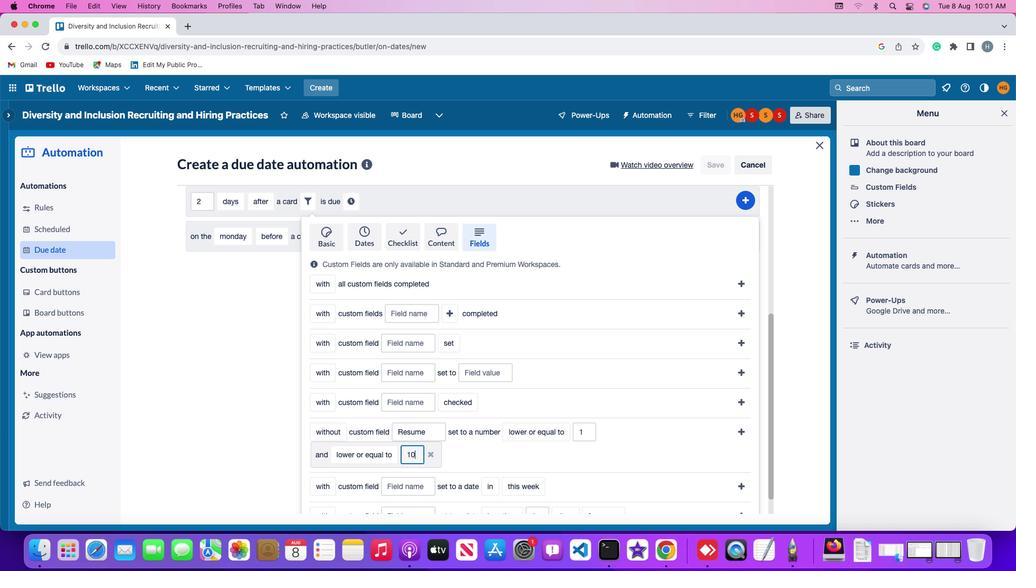 
Action: Mouse moved to (743, 430)
Screenshot: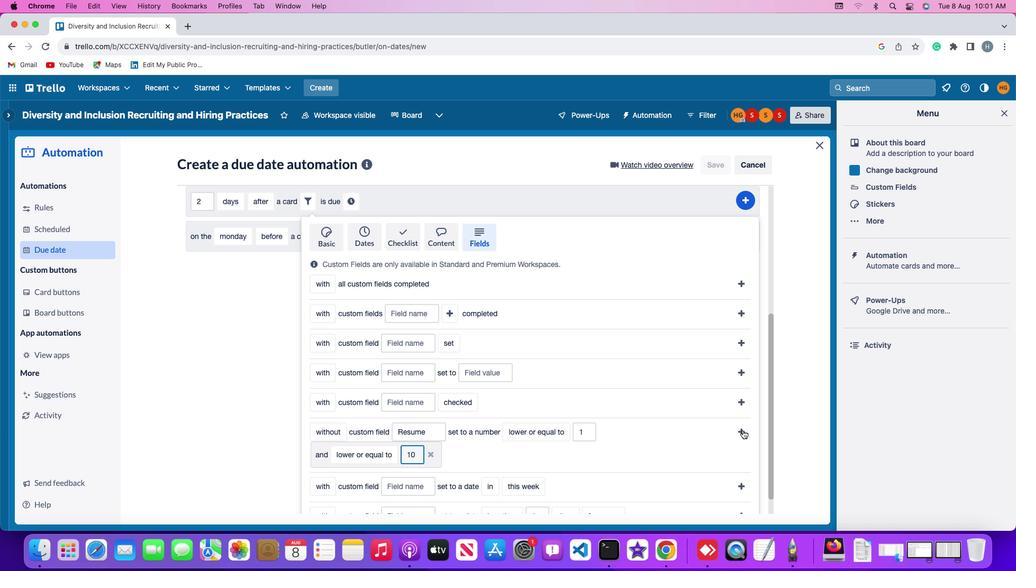 
Action: Mouse pressed left at (743, 430)
Screenshot: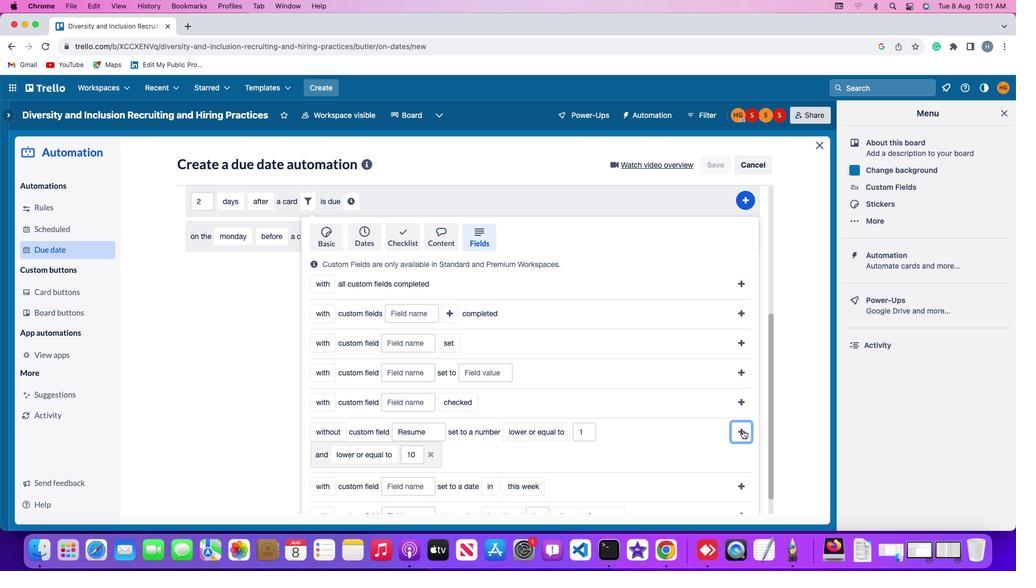 
Action: Mouse moved to (677, 424)
Screenshot: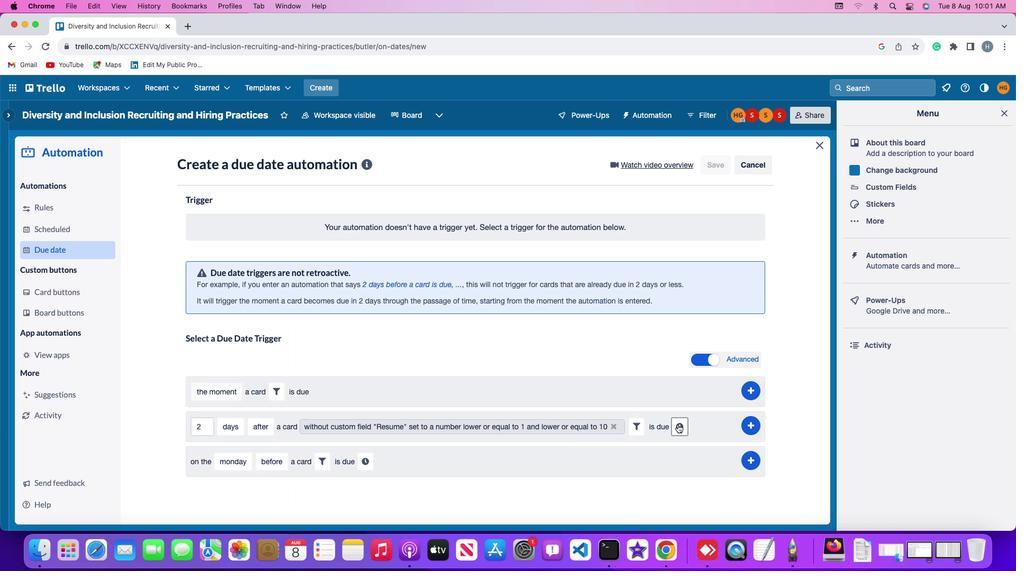 
Action: Mouse pressed left at (677, 424)
Screenshot: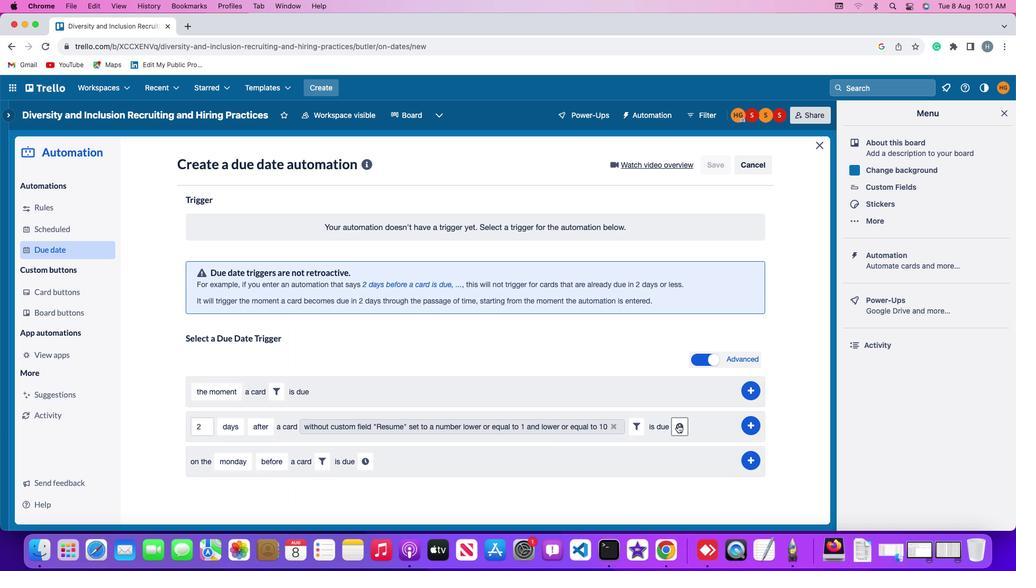 
Action: Mouse moved to (219, 452)
Screenshot: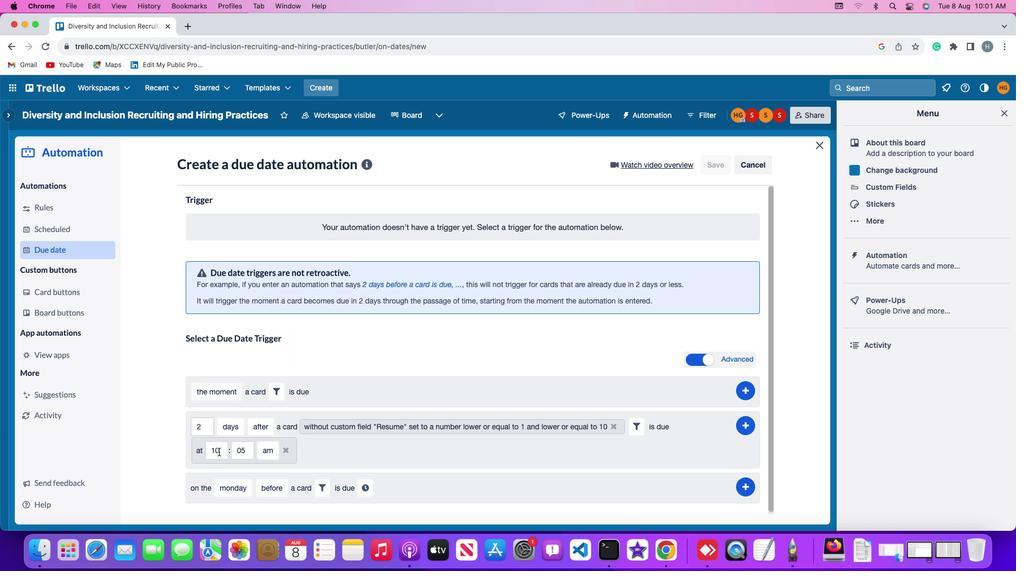 
Action: Mouse pressed left at (219, 452)
Screenshot: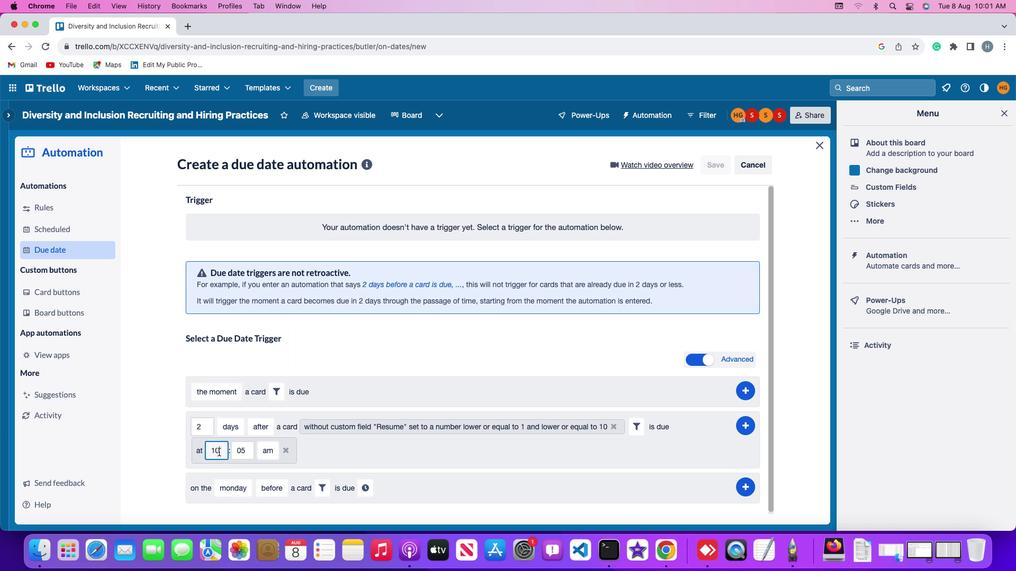 
Action: Key pressed Key.backspaceKey.backspace'1''1'
Screenshot: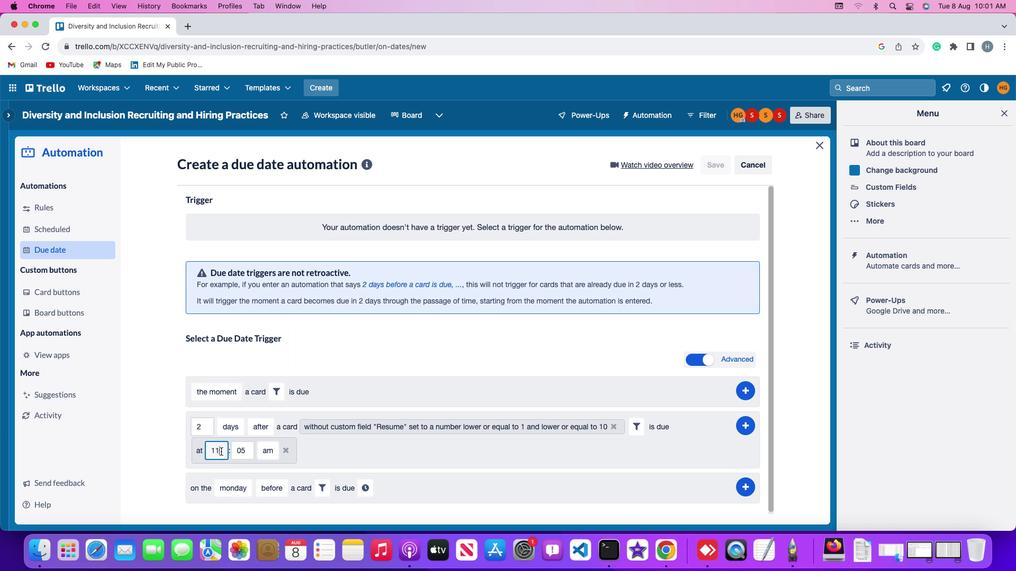 
Action: Mouse moved to (246, 451)
Screenshot: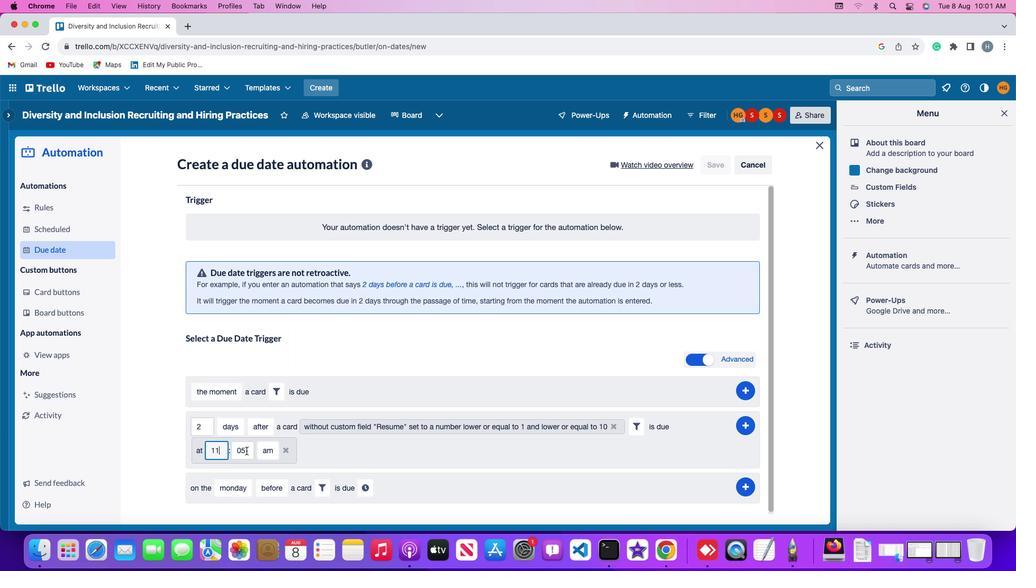 
Action: Mouse pressed left at (246, 451)
Screenshot: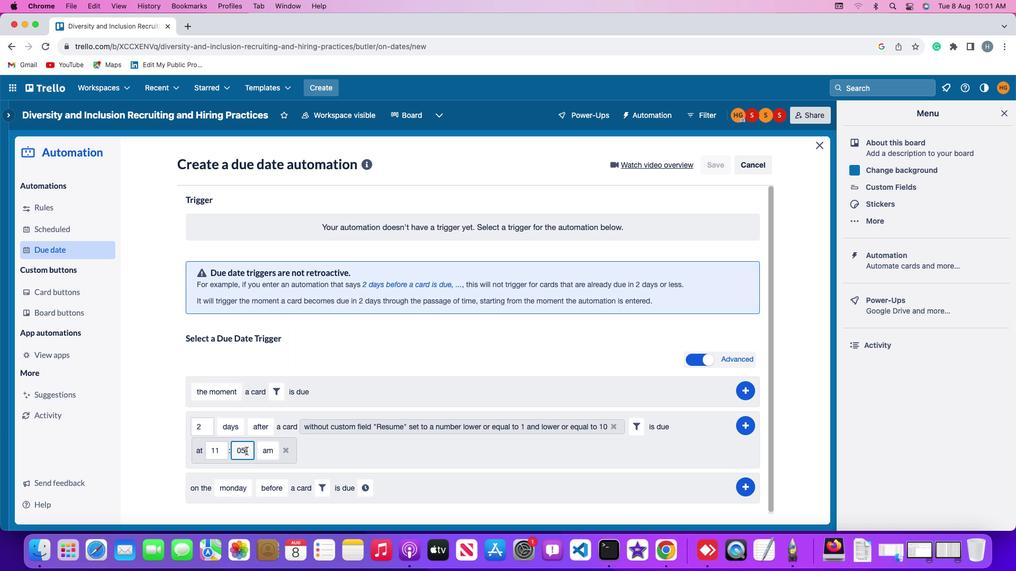 
Action: Key pressed Key.backspaceKey.backspace
Screenshot: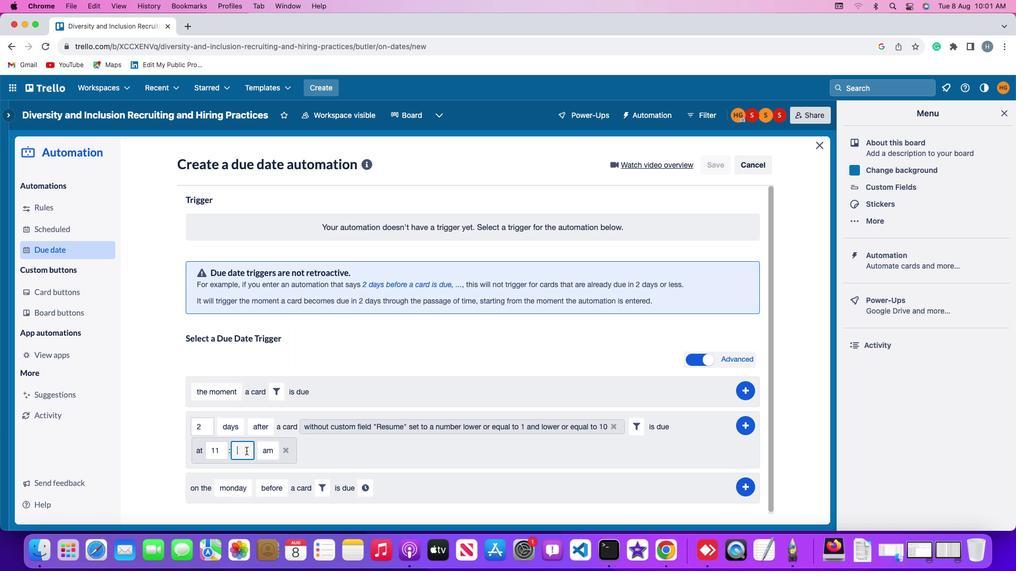 
Action: Mouse moved to (246, 450)
Screenshot: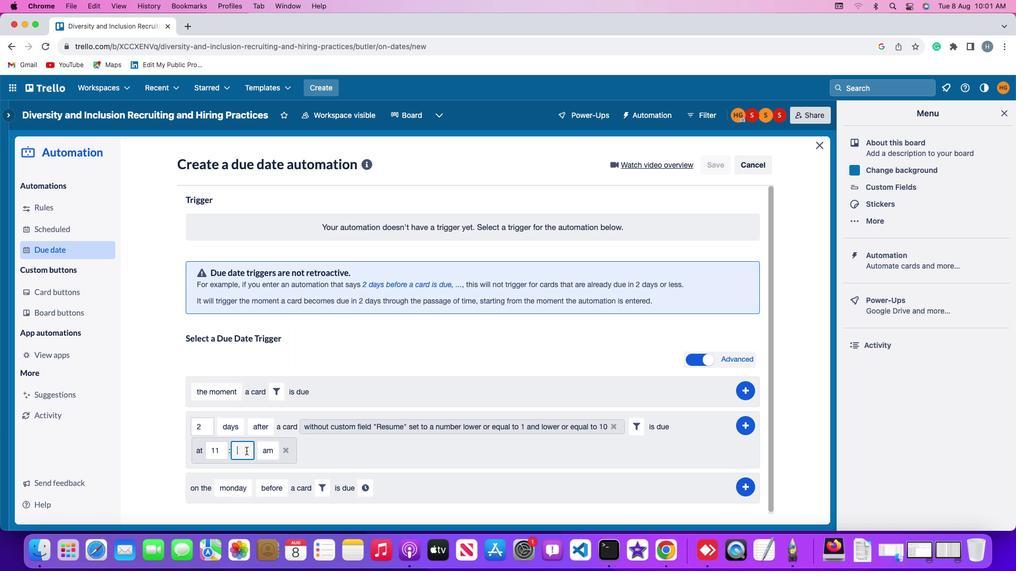 
Action: Key pressed '0''0'
Screenshot: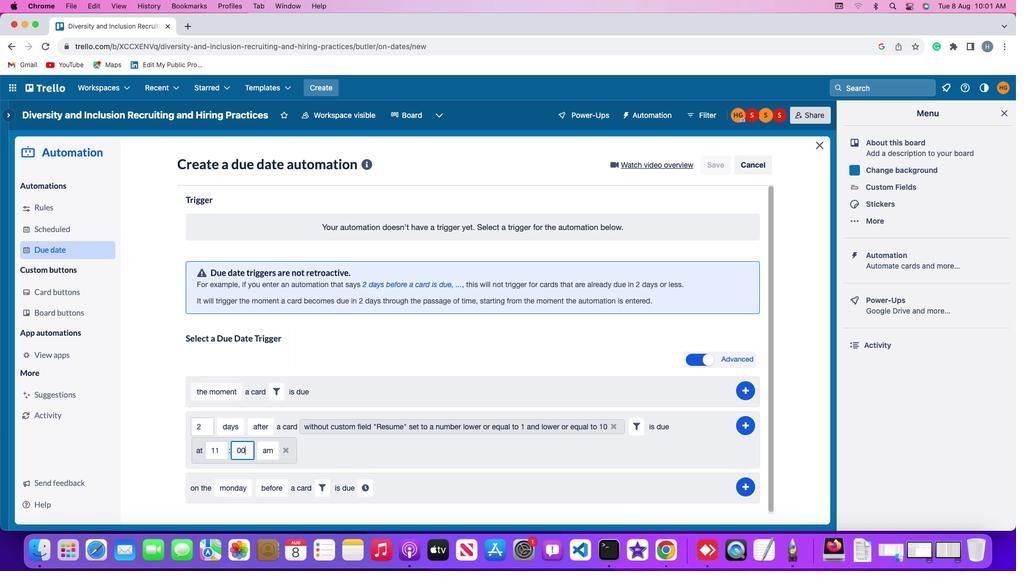 
Action: Mouse moved to (264, 450)
Screenshot: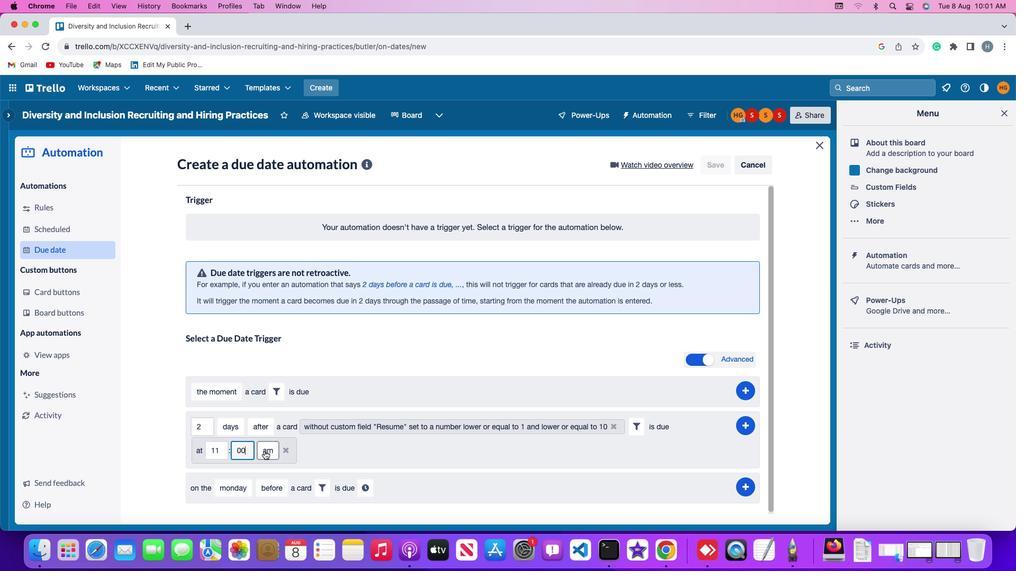 
Action: Mouse pressed left at (264, 450)
Screenshot: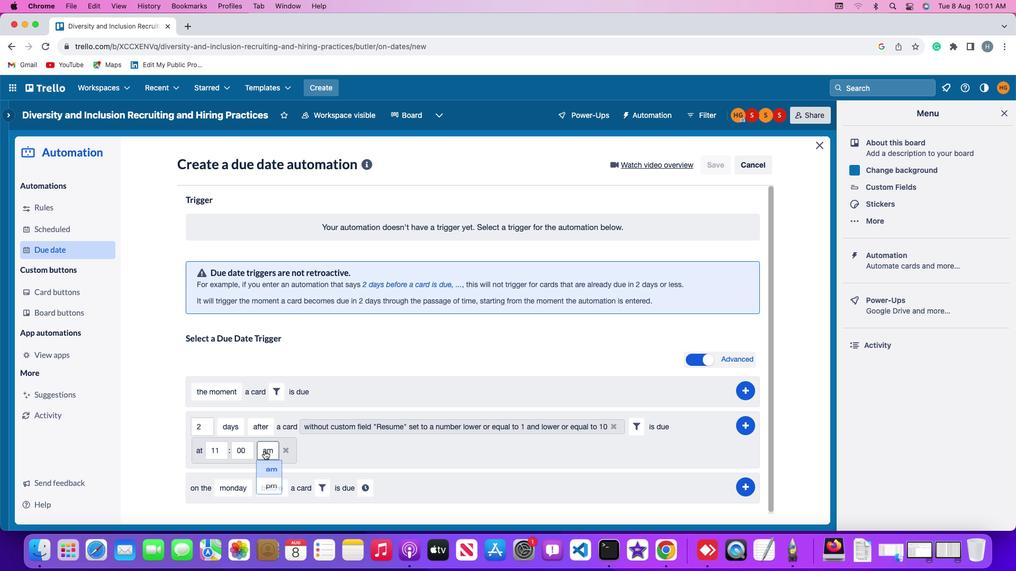 
Action: Mouse moved to (272, 472)
Screenshot: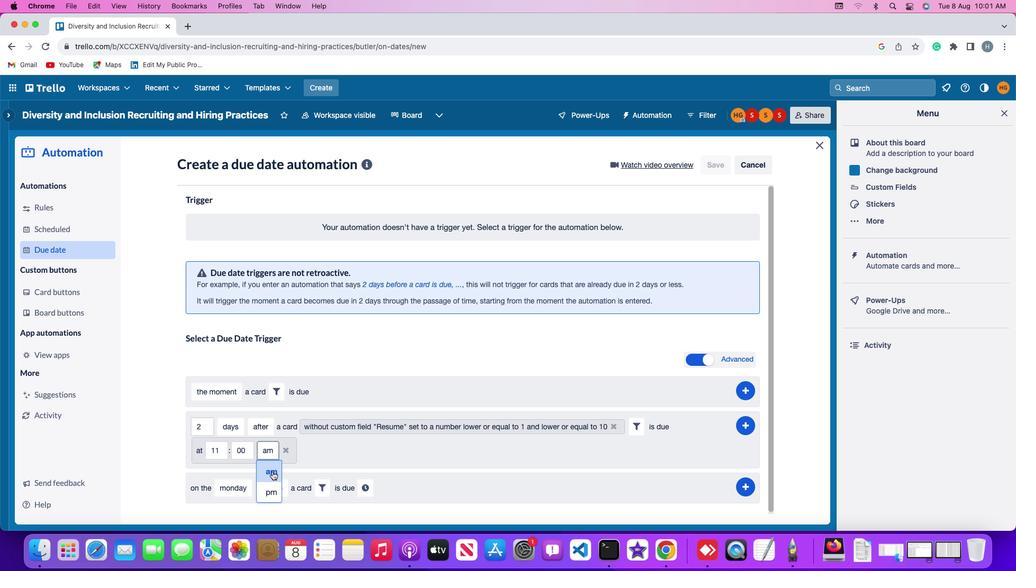 
Action: Mouse pressed left at (272, 472)
Screenshot: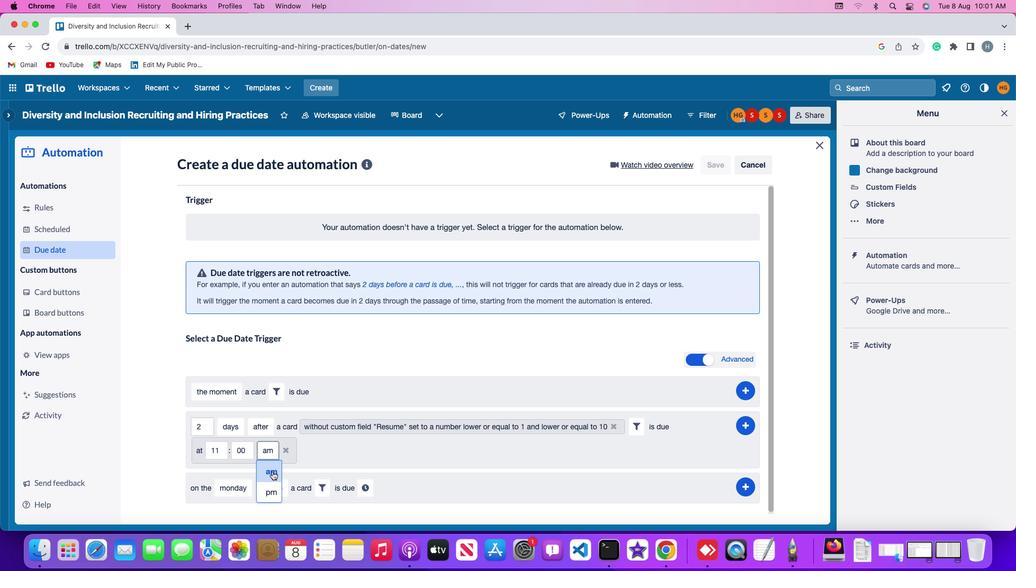 
Action: Mouse moved to (744, 422)
Screenshot: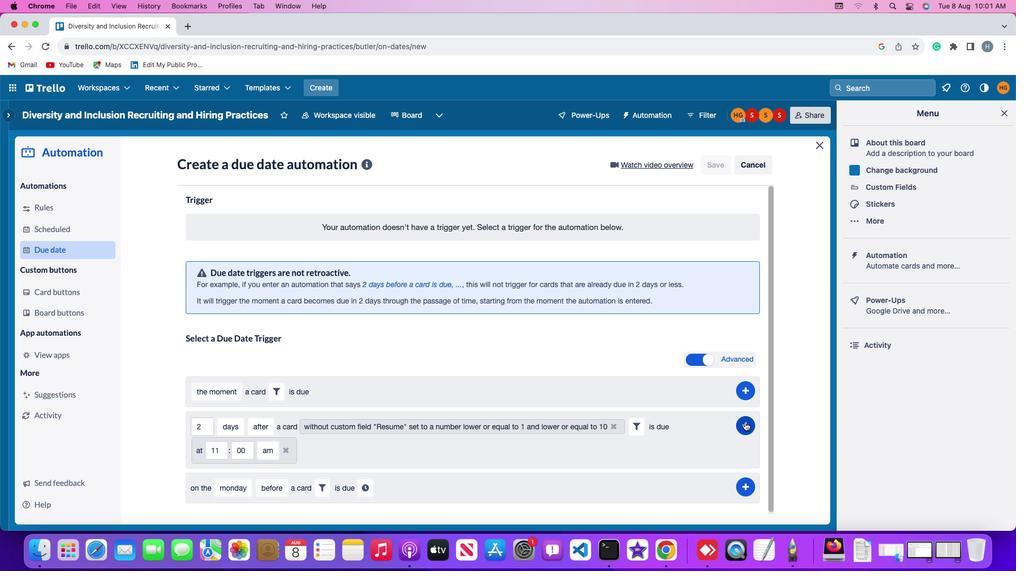 
Action: Mouse pressed left at (744, 422)
Screenshot: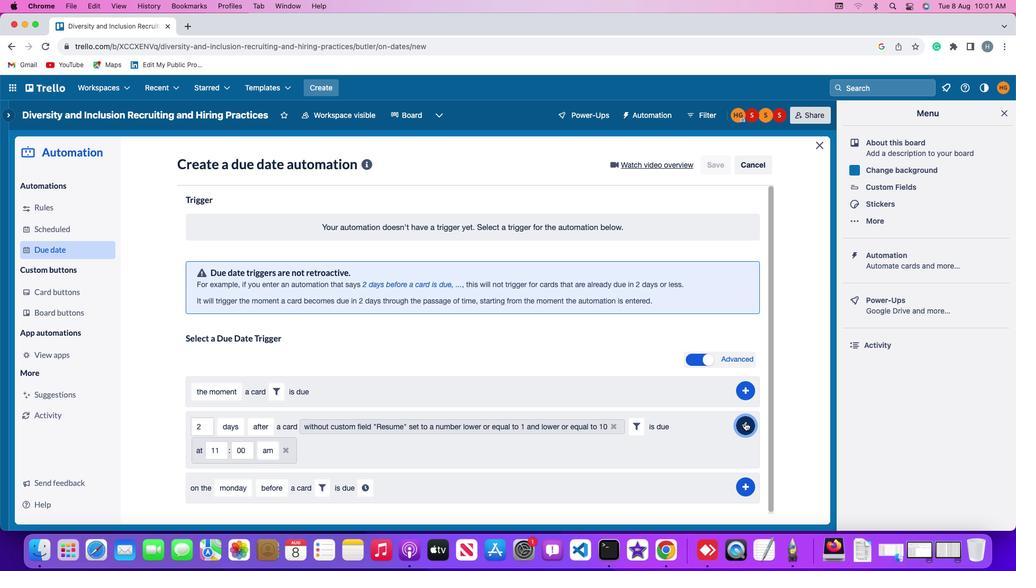
Action: Mouse moved to (806, 349)
Screenshot: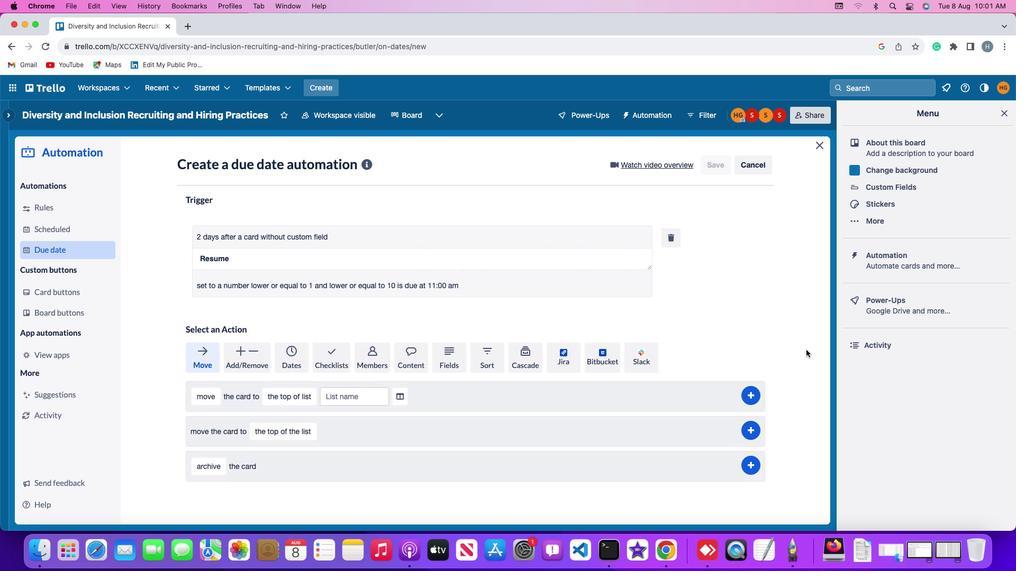 
